 Task: Plan the quickest route from Seattle to Olympic National Park.
Action: Mouse moved to (201, 67)
Screenshot: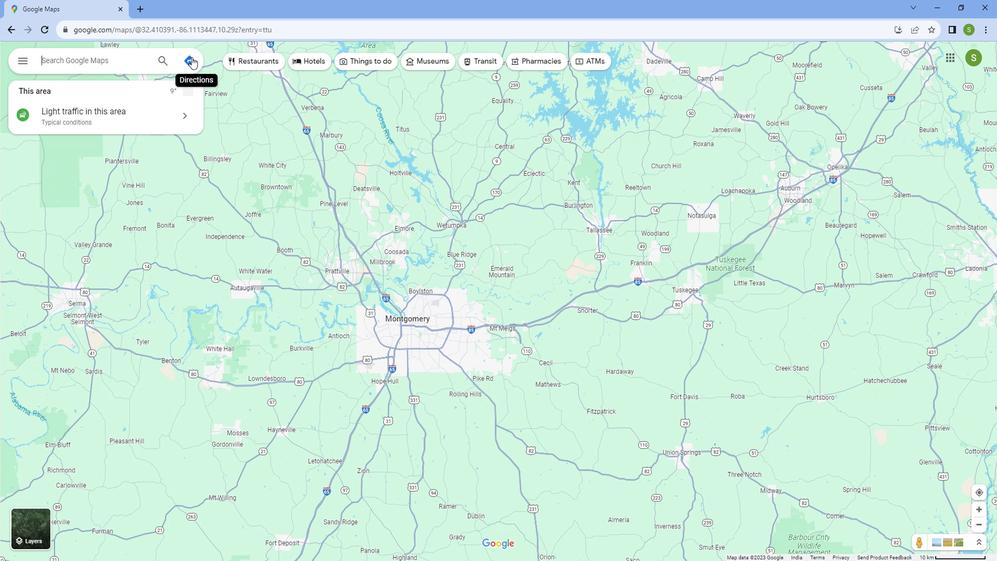 
Action: Mouse pressed left at (201, 67)
Screenshot: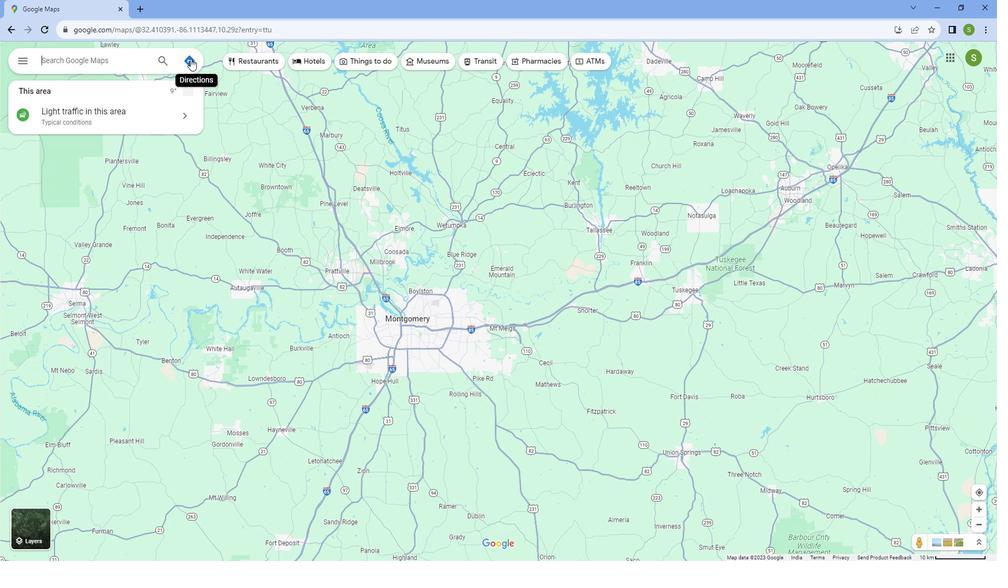 
Action: Mouse moved to (83, 98)
Screenshot: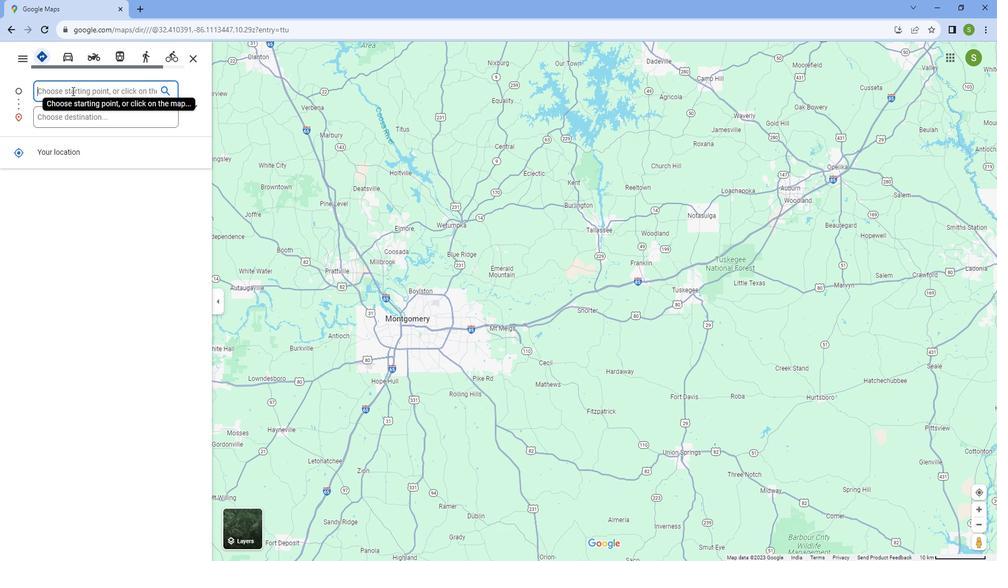 
Action: Mouse pressed left at (83, 98)
Screenshot: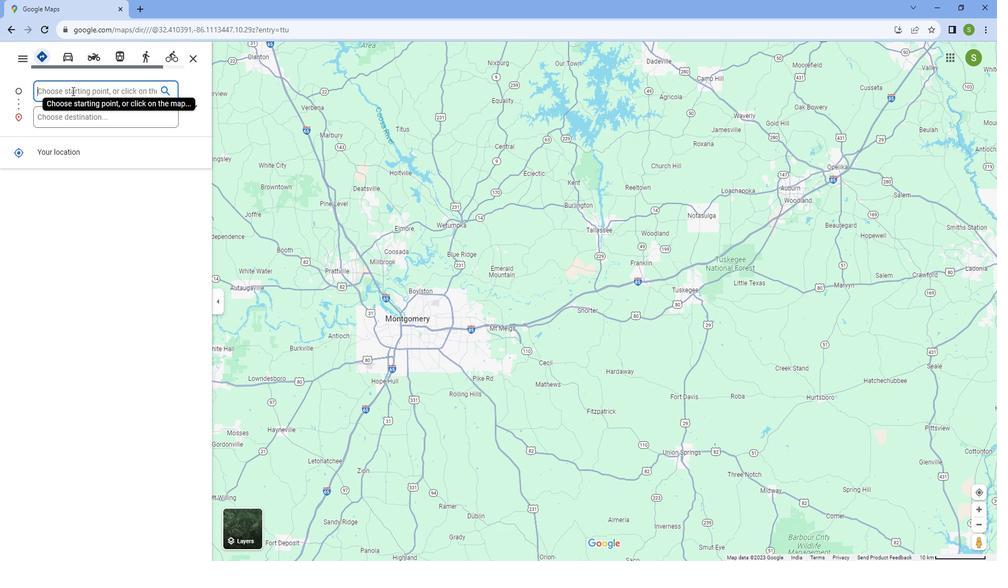
Action: Mouse moved to (83, 98)
Screenshot: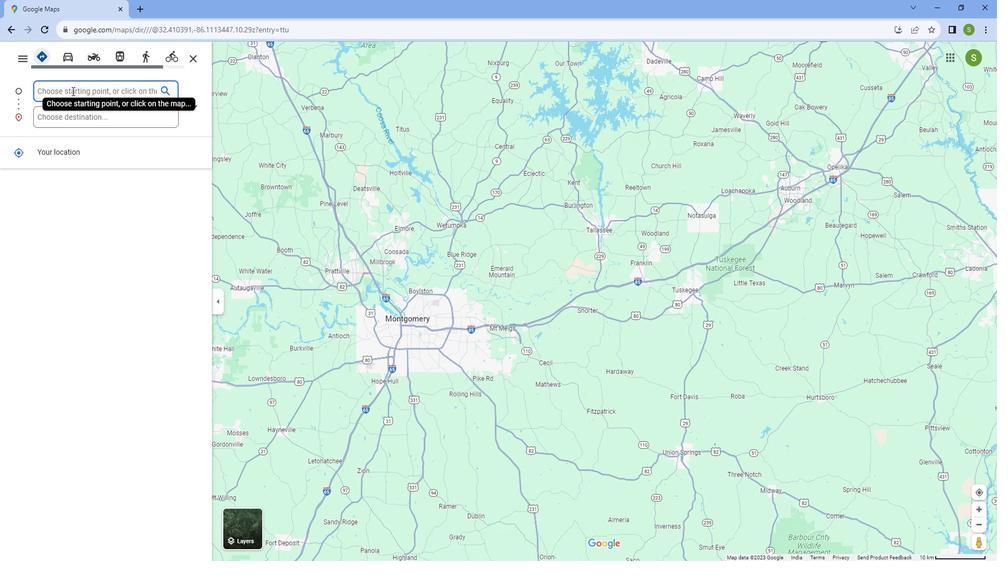 
Action: Key pressed <Key.caps_lock>S<Key.caps_lock>eattle
Screenshot: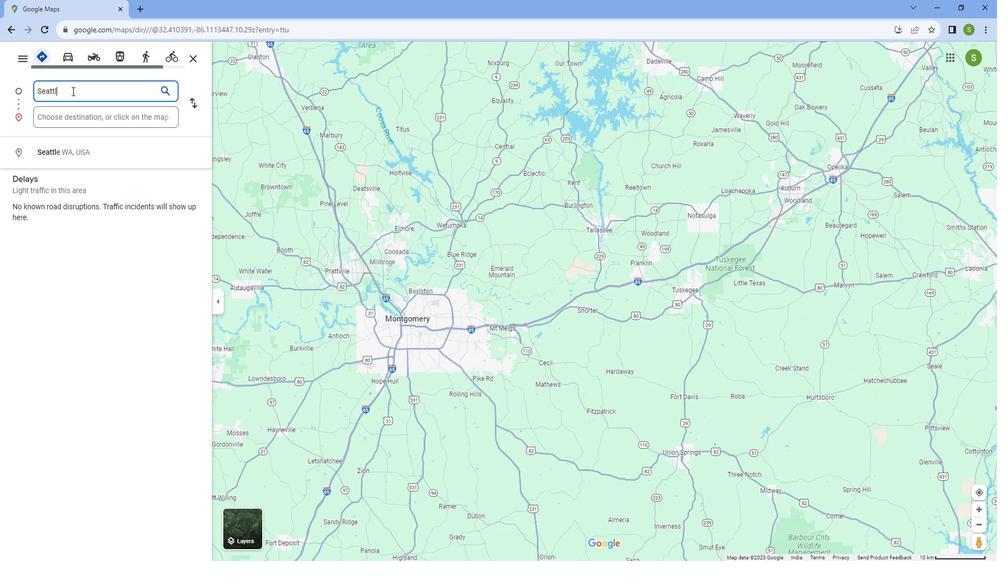 
Action: Mouse moved to (56, 159)
Screenshot: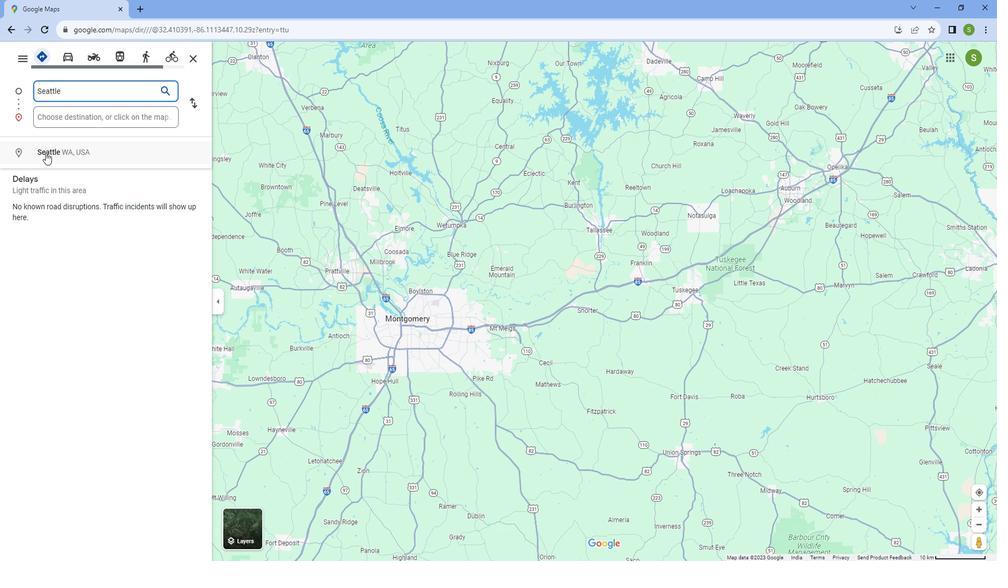 
Action: Mouse pressed left at (56, 159)
Screenshot: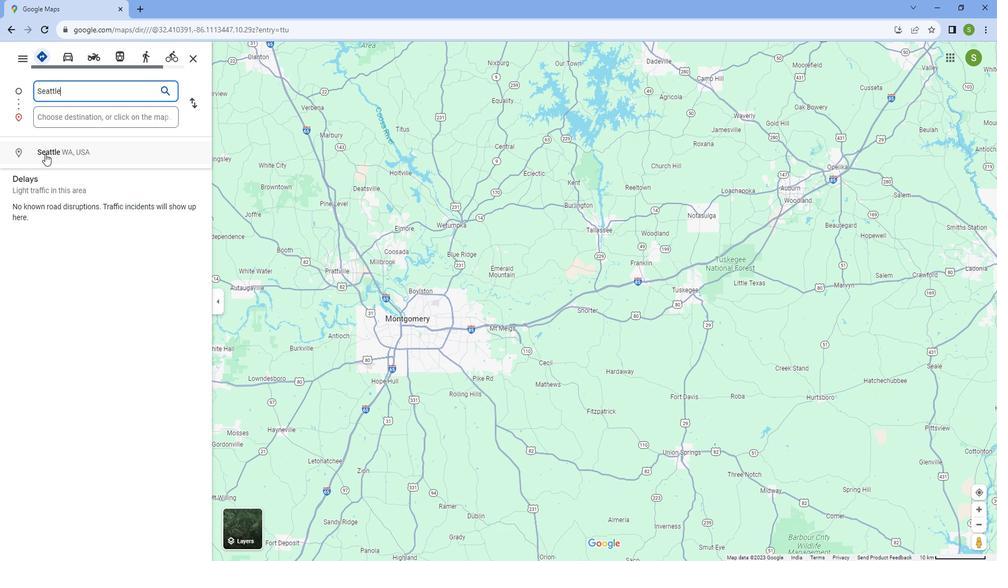
Action: Mouse moved to (91, 122)
Screenshot: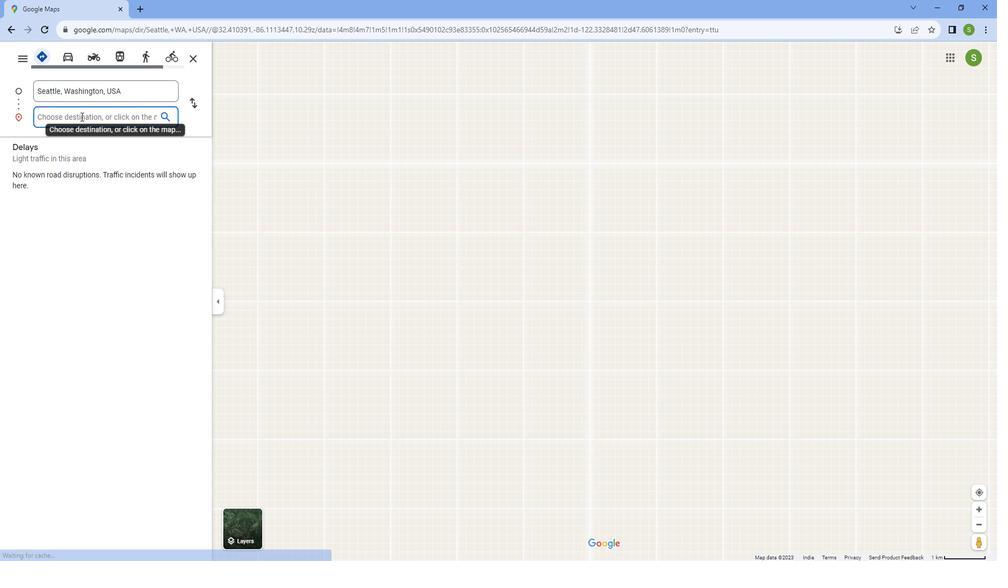 
Action: Mouse pressed left at (91, 122)
Screenshot: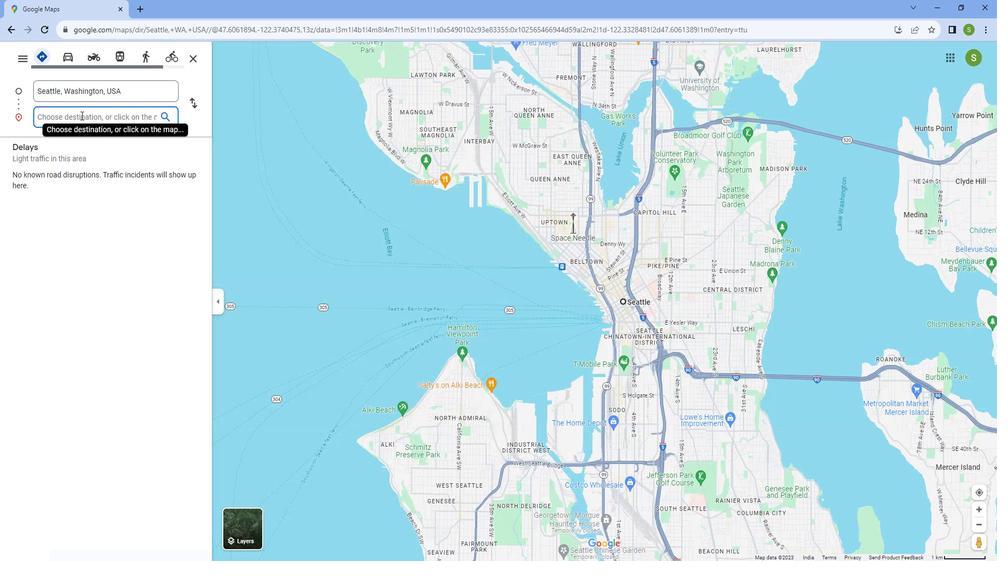 
Action: Key pressed <Key.caps_lock>OL<Key.backspace><Key.caps_lock>lympic<Key.space><Key.caps_lock>N<Key.caps_lock>ational<Key.space><Key.caps_lock>P<Key.caps_lock>ark
Screenshot: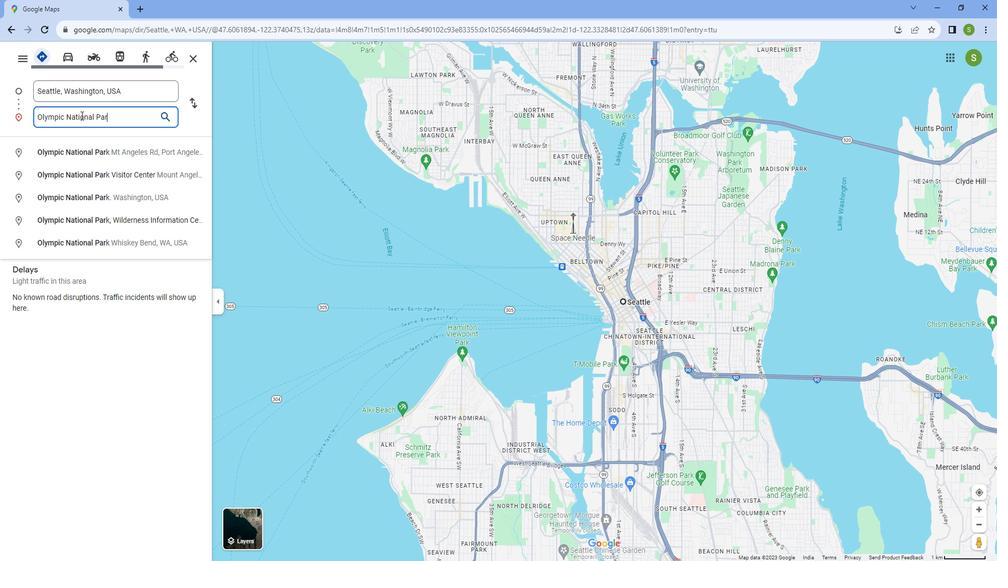 
Action: Mouse moved to (83, 151)
Screenshot: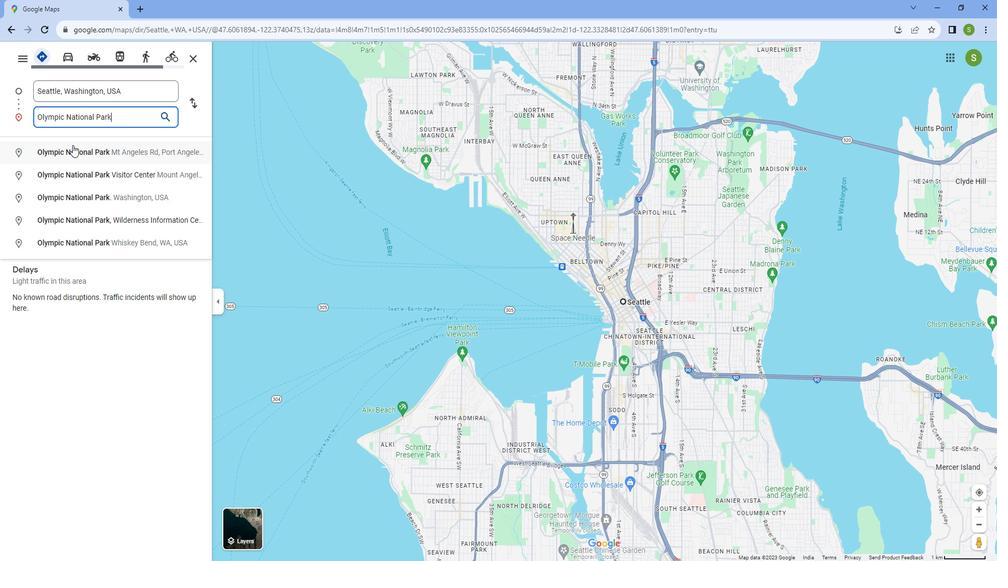 
Action: Mouse pressed left at (83, 151)
Screenshot: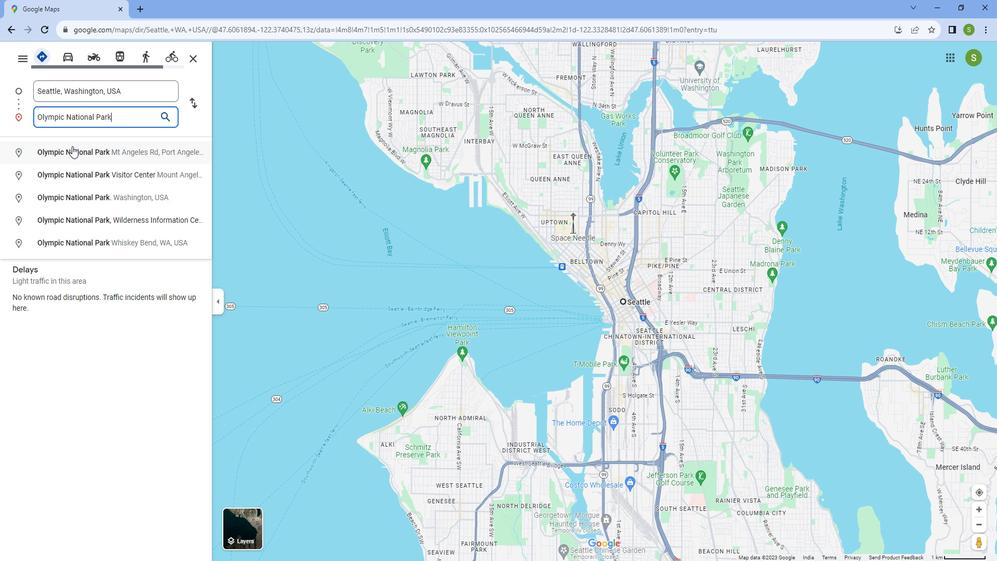 
Action: Mouse moved to (65, 279)
Screenshot: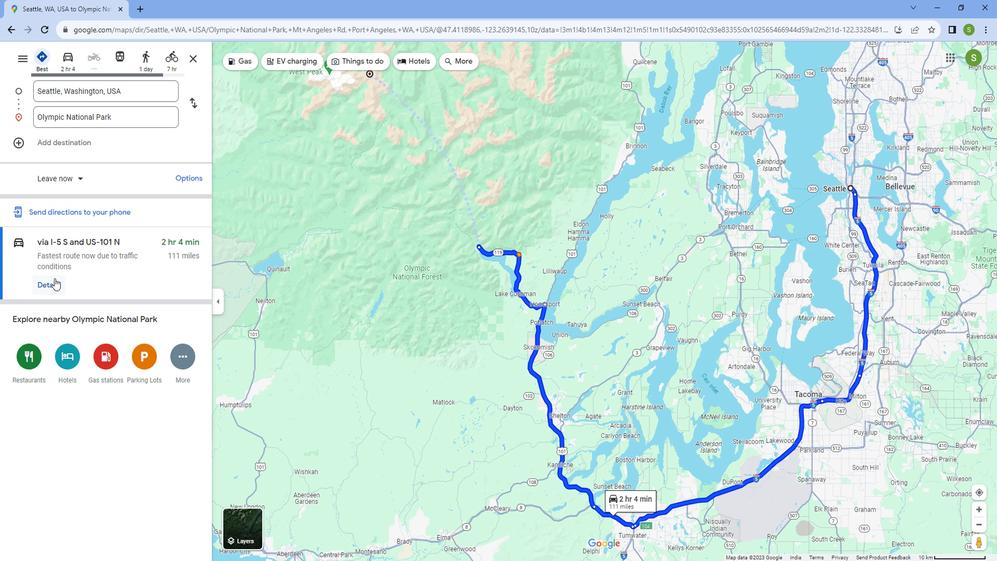 
Action: Mouse pressed left at (65, 279)
Screenshot: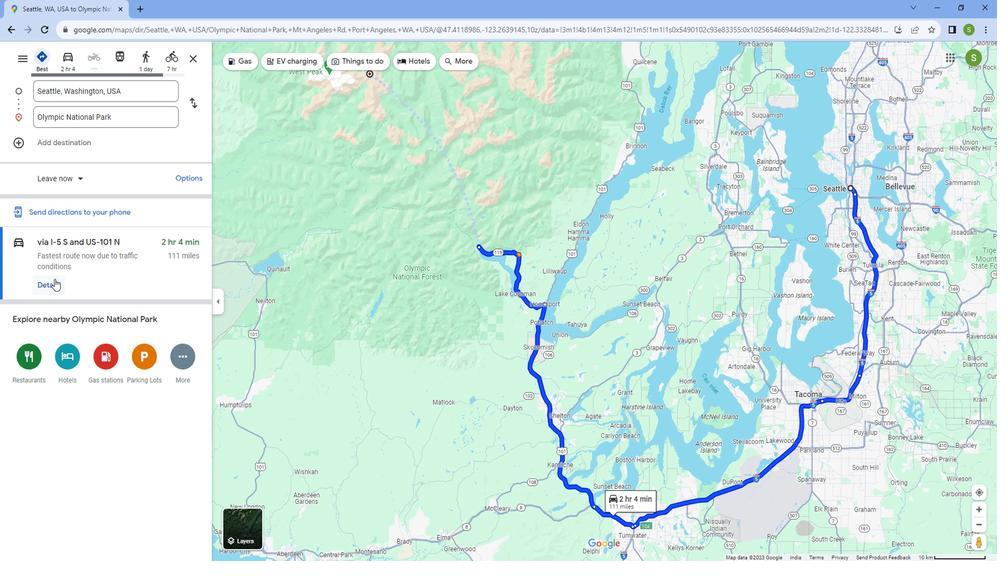 
Action: Mouse moved to (535, 295)
Screenshot: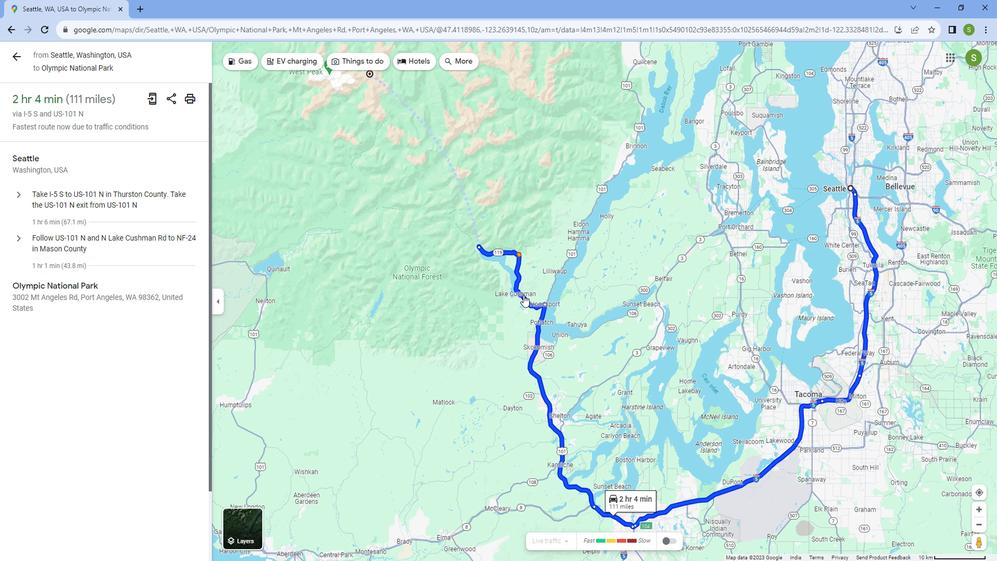 
Action: Mouse pressed left at (535, 295)
Screenshot: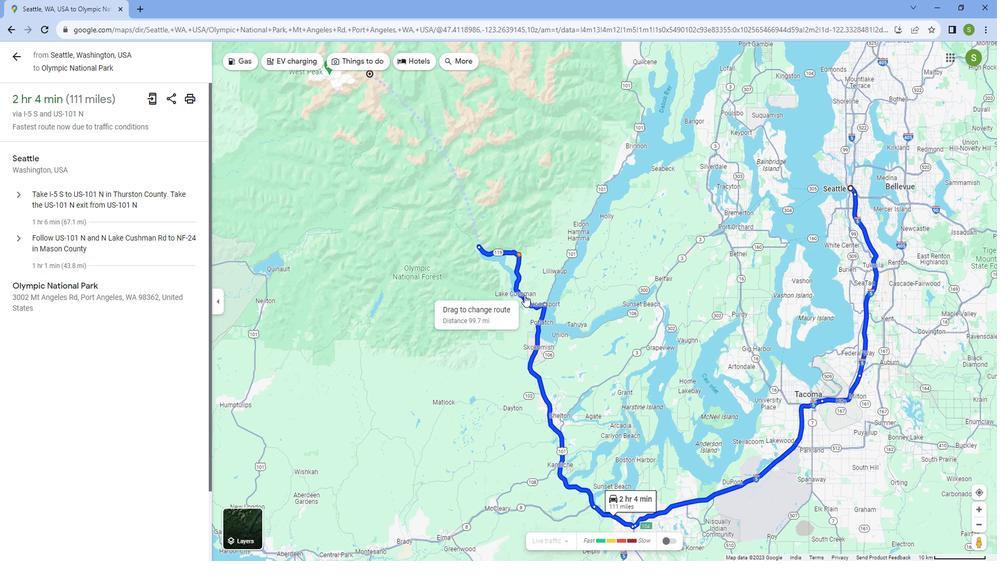 
Action: Mouse moved to (627, 304)
Screenshot: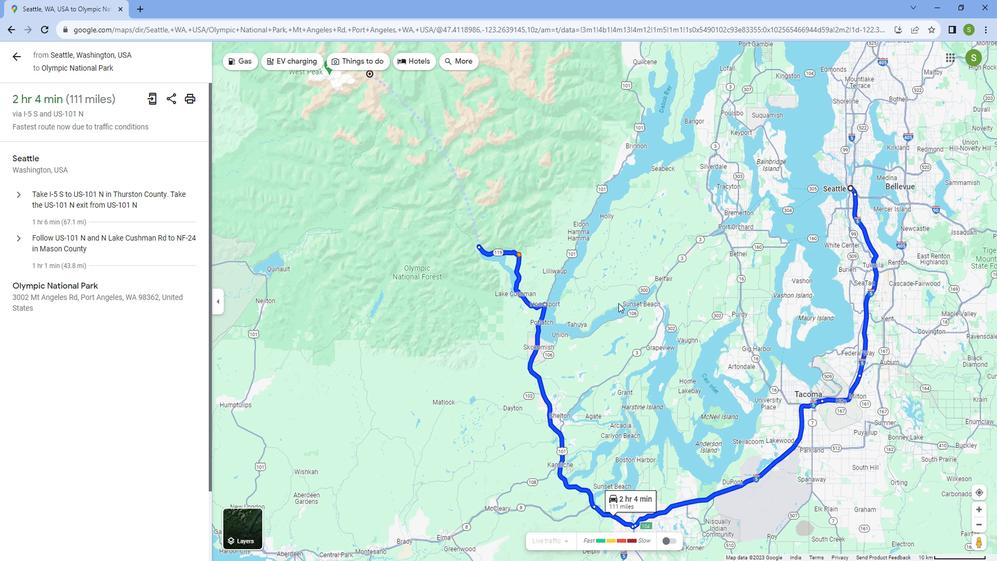 
Action: Mouse pressed left at (627, 304)
Screenshot: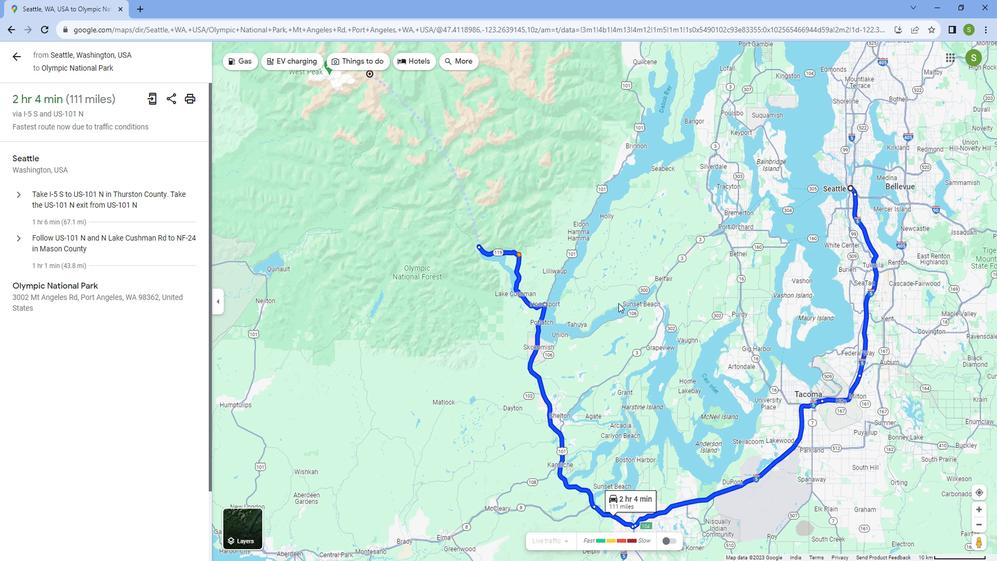 
Action: Mouse moved to (526, 283)
Screenshot: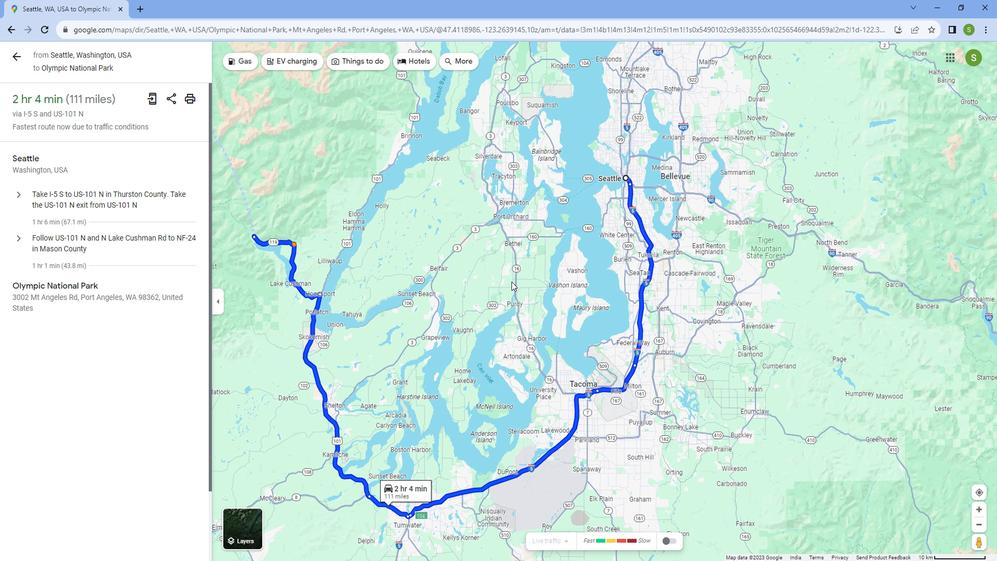 
Action: Mouse pressed left at (526, 283)
Screenshot: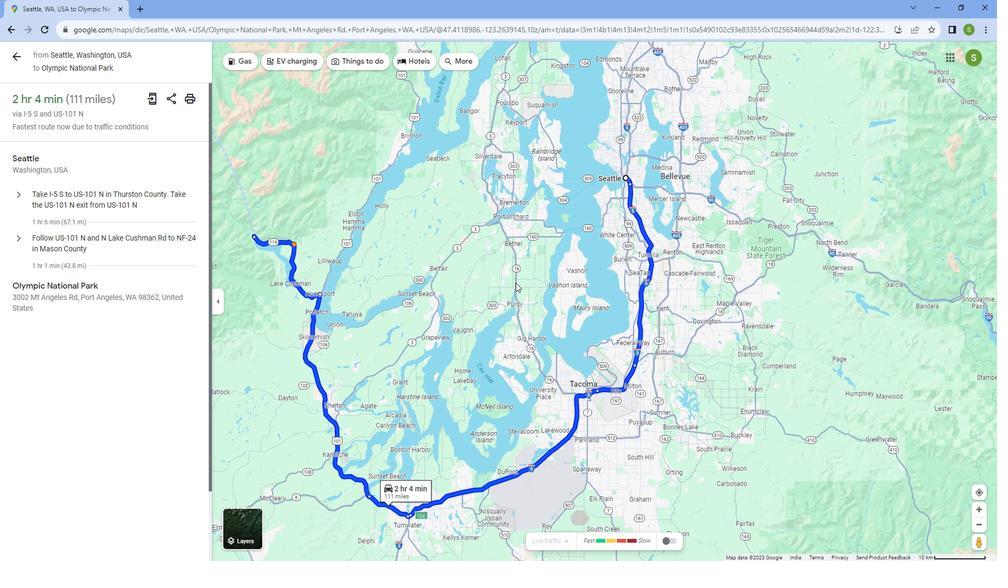 
Action: Mouse moved to (509, 188)
Screenshot: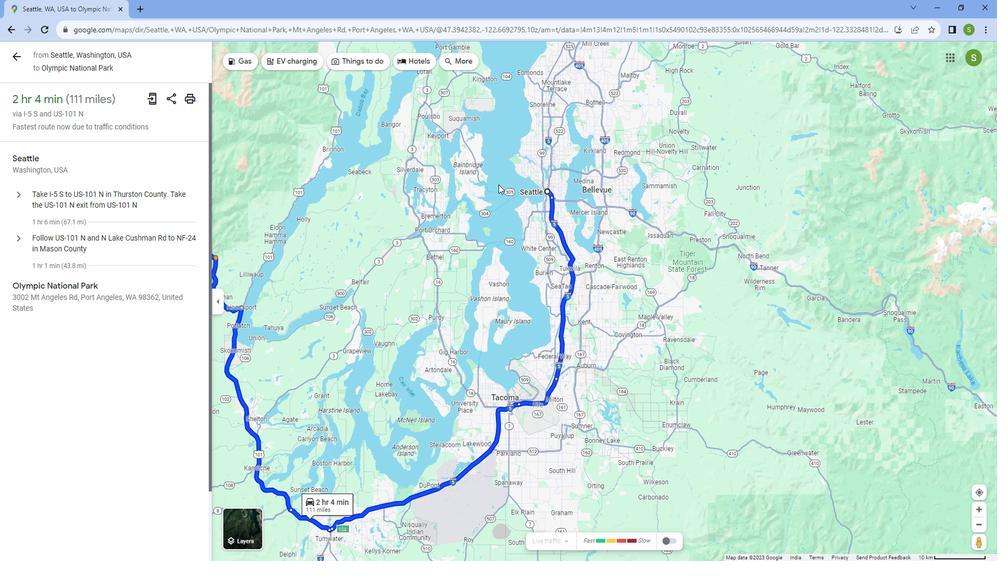 
Action: Mouse scrolled (509, 188) with delta (0, 0)
Screenshot: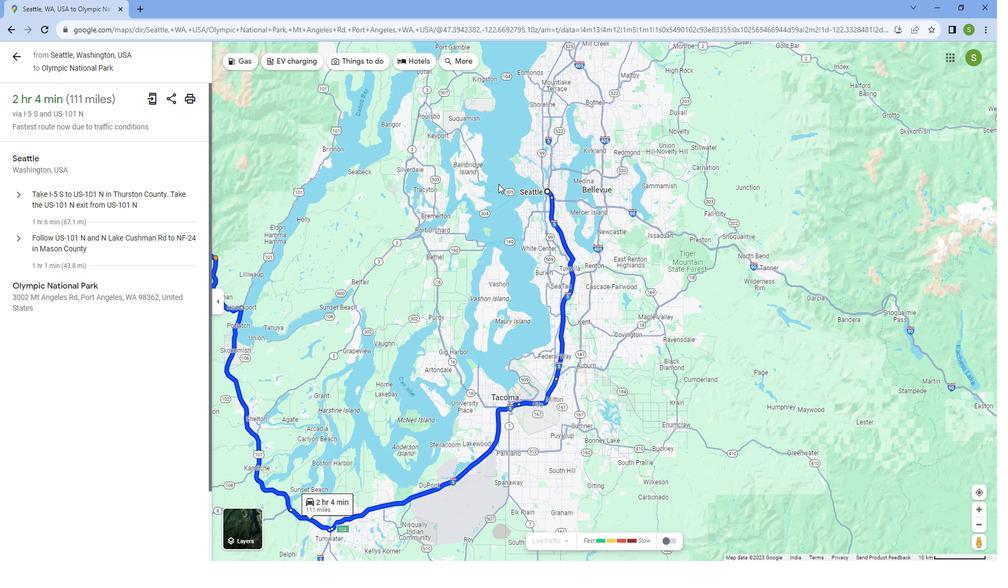 
Action: Mouse scrolled (509, 188) with delta (0, 0)
Screenshot: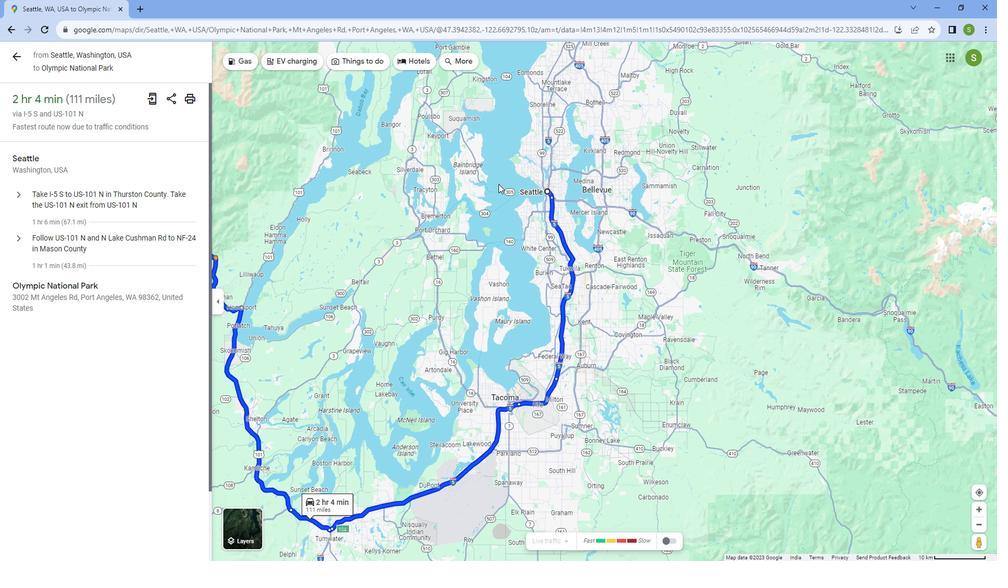 
Action: Mouse scrolled (509, 188) with delta (0, 0)
Screenshot: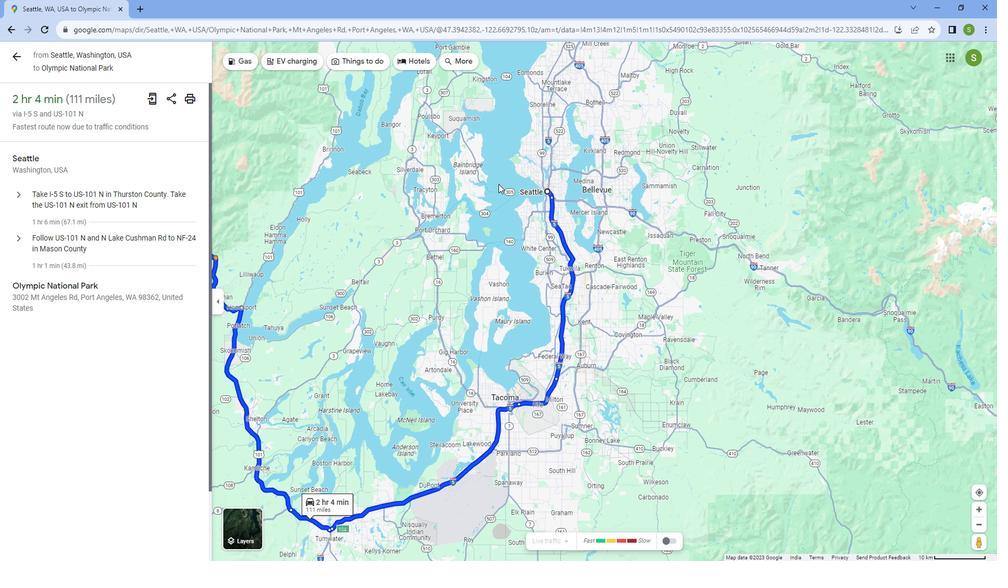 
Action: Mouse scrolled (509, 188) with delta (0, 0)
Screenshot: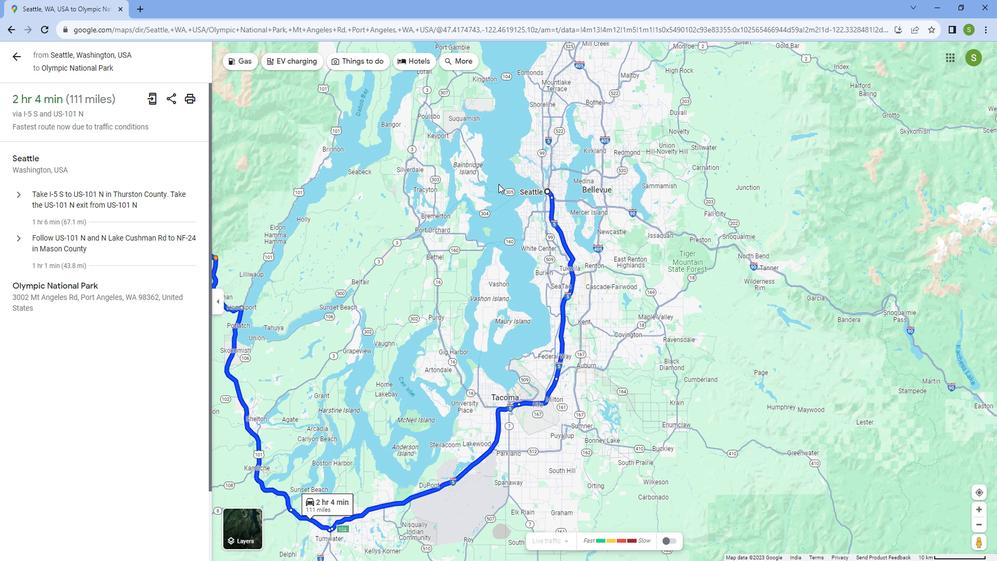 
Action: Mouse scrolled (509, 188) with delta (0, 0)
Screenshot: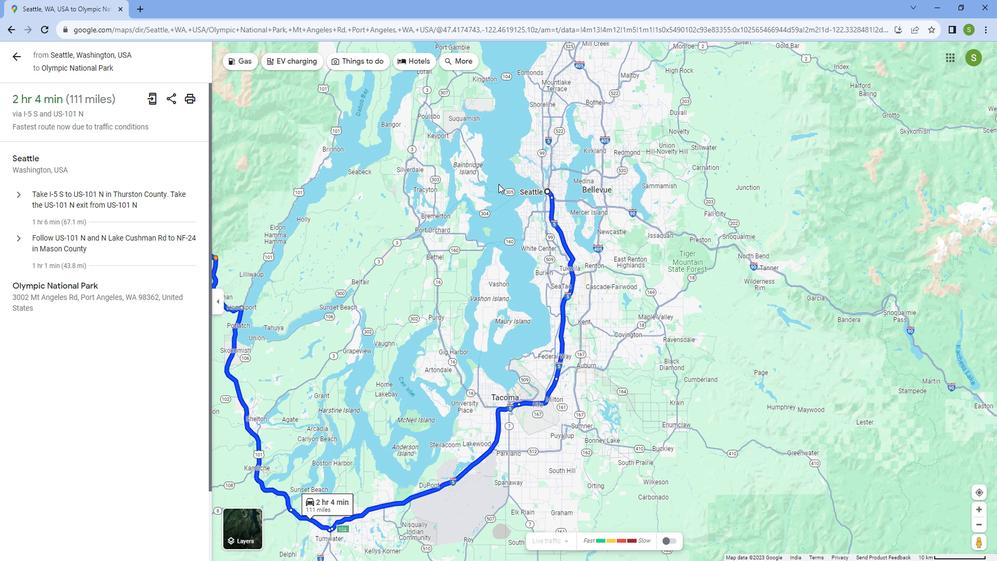 
Action: Mouse scrolled (509, 188) with delta (0, 0)
Screenshot: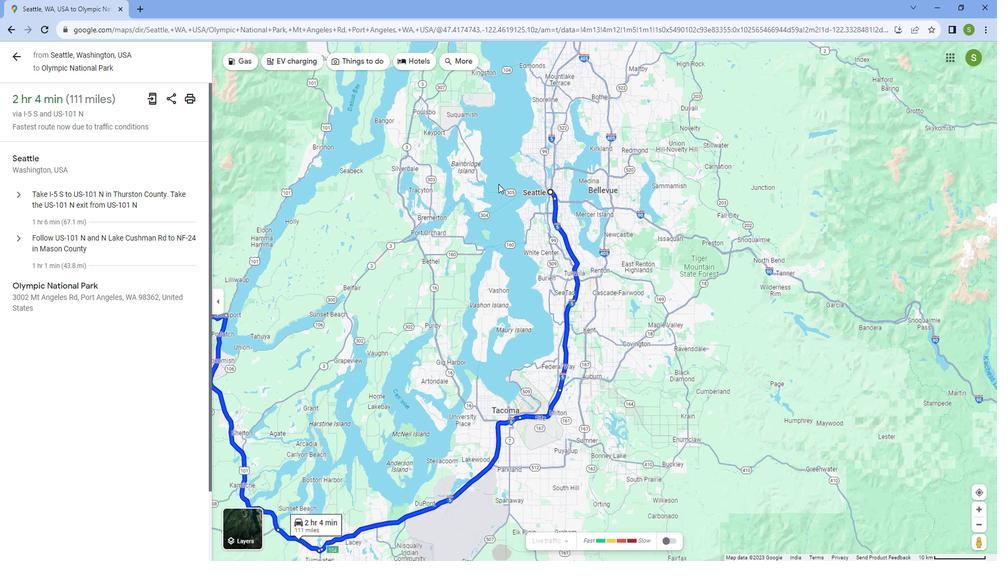 
Action: Mouse scrolled (509, 187) with delta (0, 0)
Screenshot: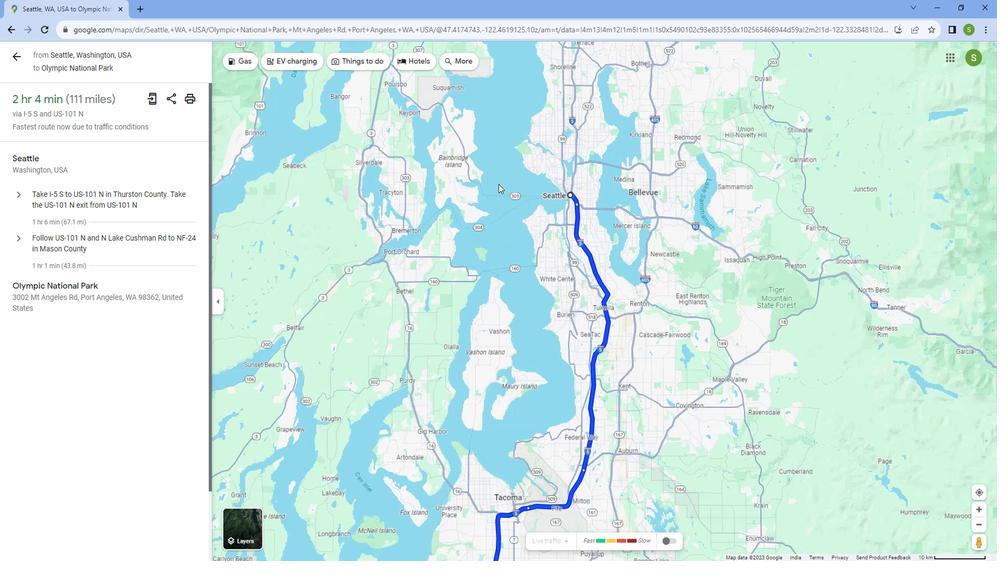
Action: Mouse scrolled (509, 188) with delta (0, 0)
Screenshot: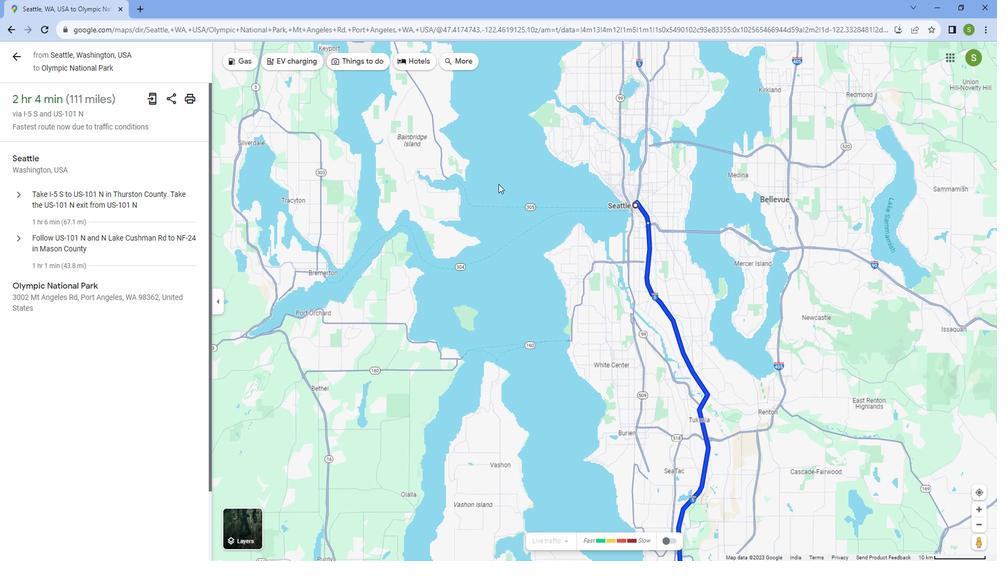 
Action: Mouse scrolled (509, 188) with delta (0, 0)
Screenshot: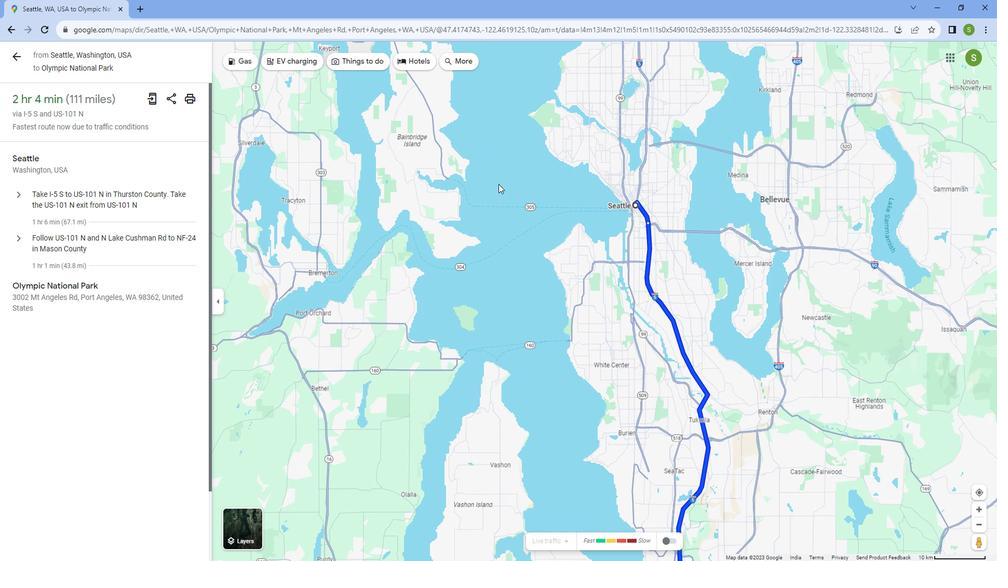 
Action: Mouse scrolled (509, 188) with delta (0, 0)
Screenshot: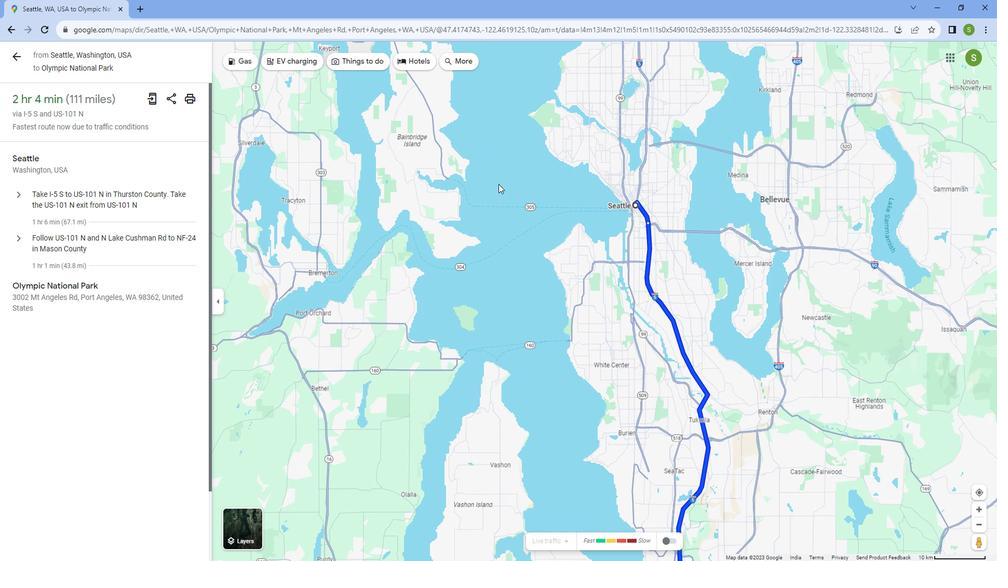
Action: Mouse scrolled (509, 188) with delta (0, 0)
Screenshot: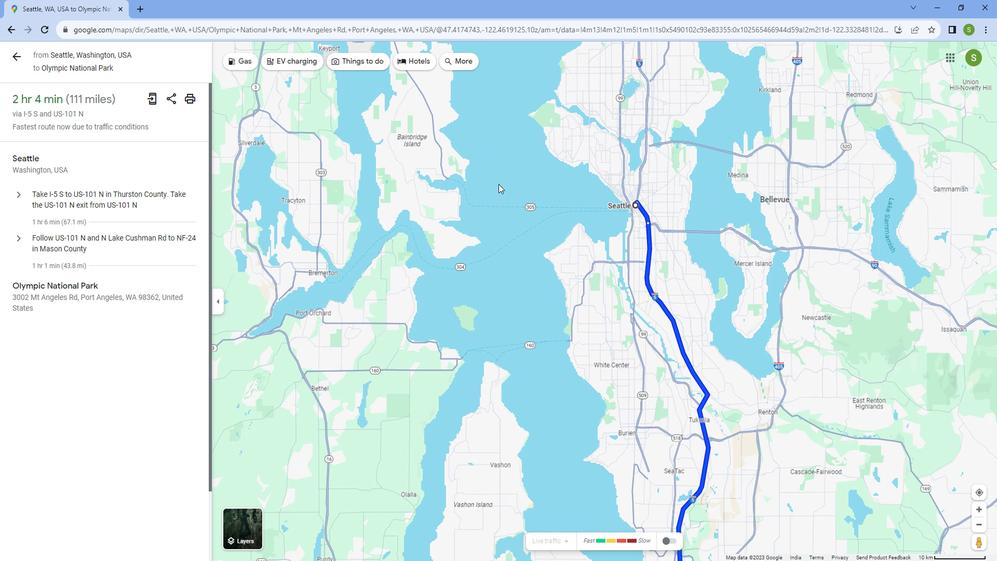 
Action: Mouse scrolled (509, 188) with delta (0, 0)
Screenshot: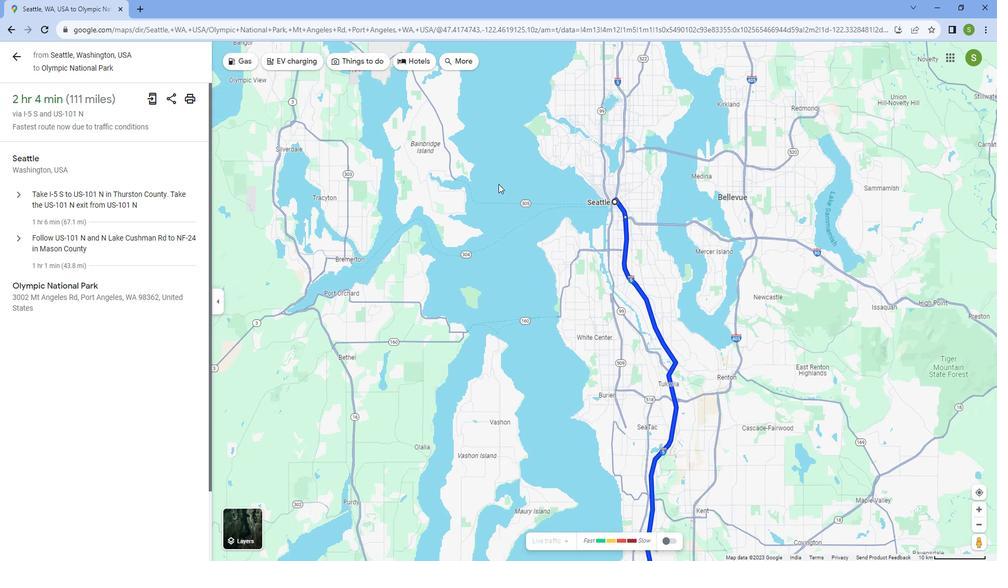 
Action: Mouse scrolled (509, 187) with delta (0, 0)
Screenshot: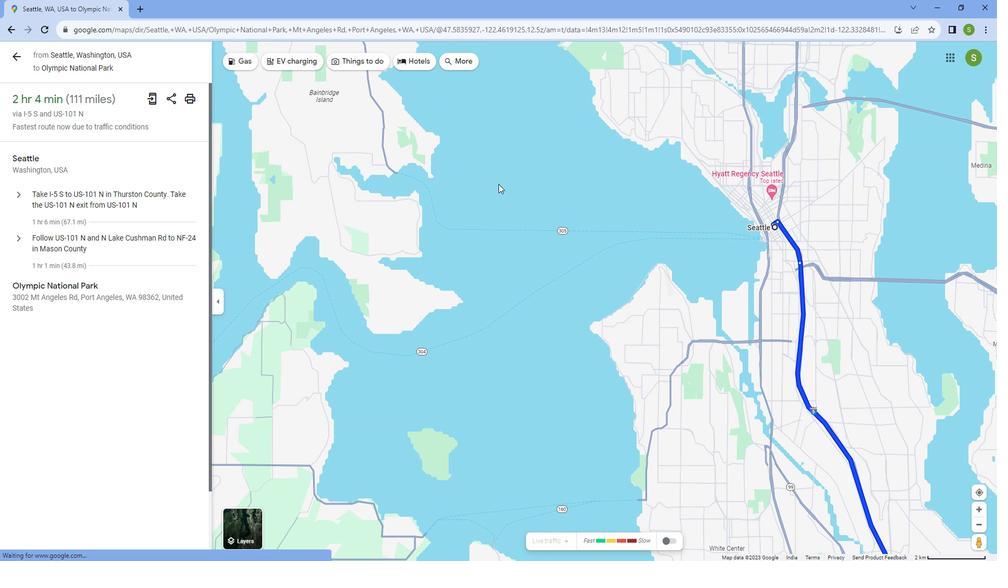 
Action: Mouse scrolled (509, 187) with delta (0, 0)
Screenshot: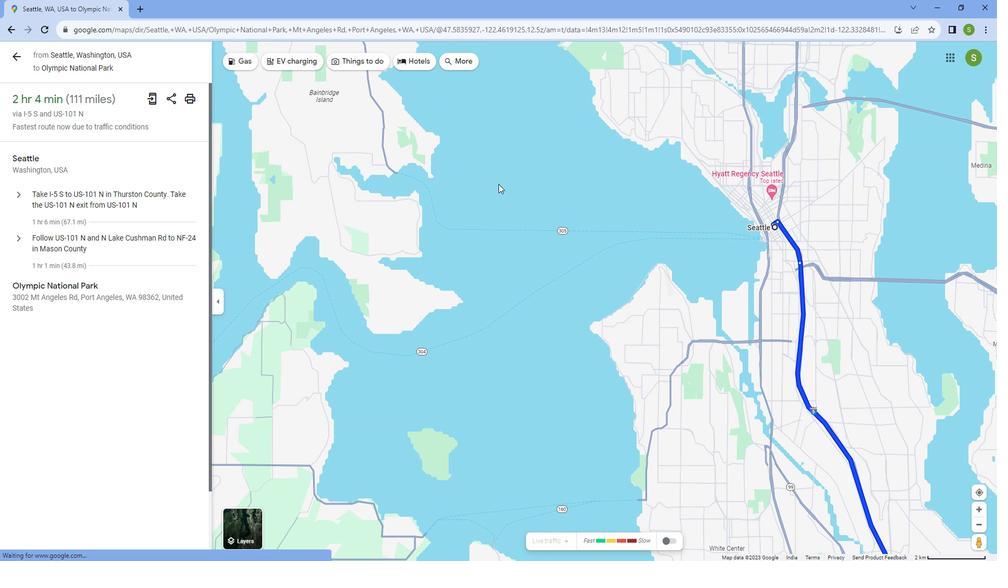 
Action: Mouse scrolled (509, 187) with delta (0, 0)
Screenshot: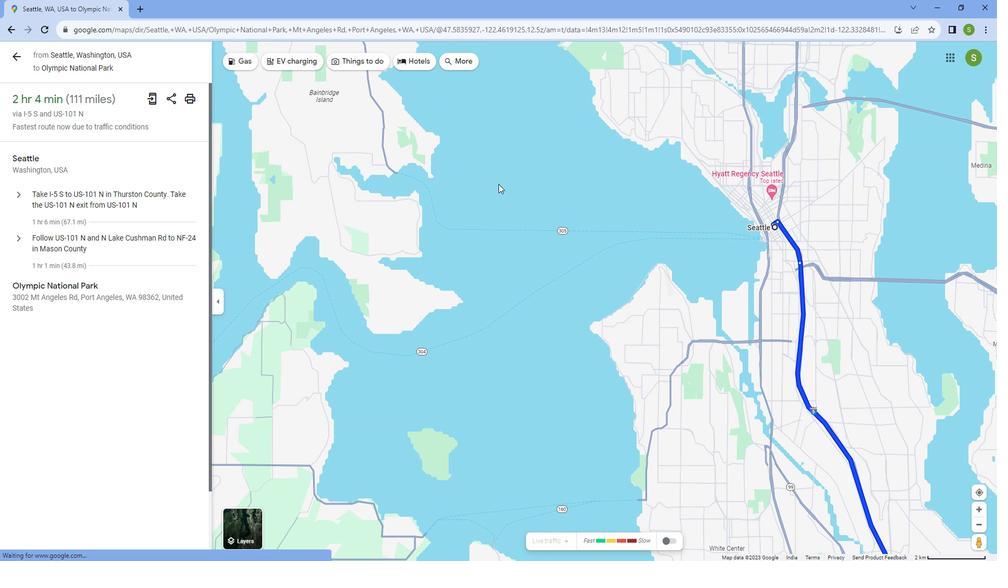 
Action: Mouse scrolled (509, 187) with delta (0, 0)
Screenshot: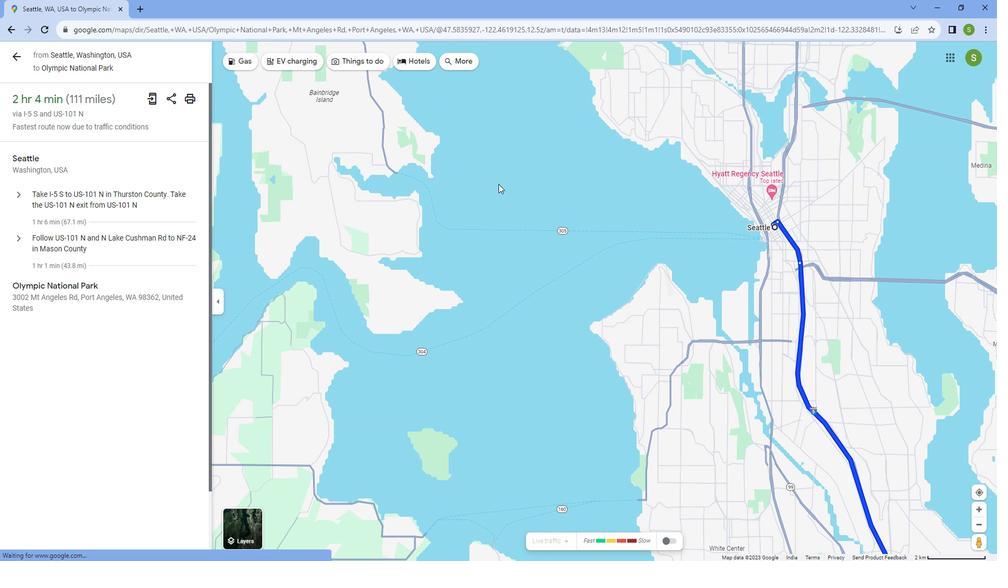 
Action: Mouse scrolled (509, 187) with delta (0, 0)
Screenshot: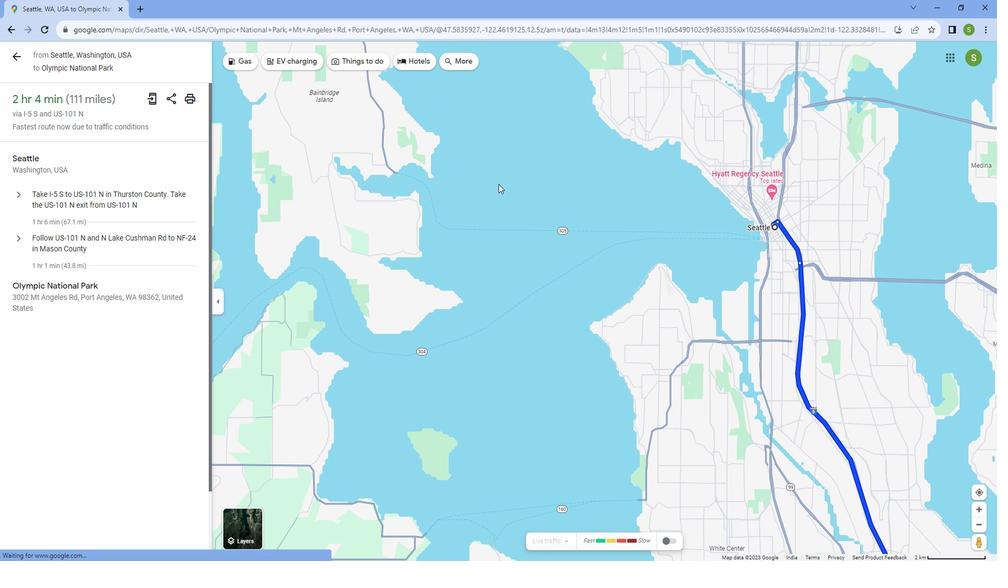 
Action: Mouse scrolled (509, 187) with delta (0, 0)
Screenshot: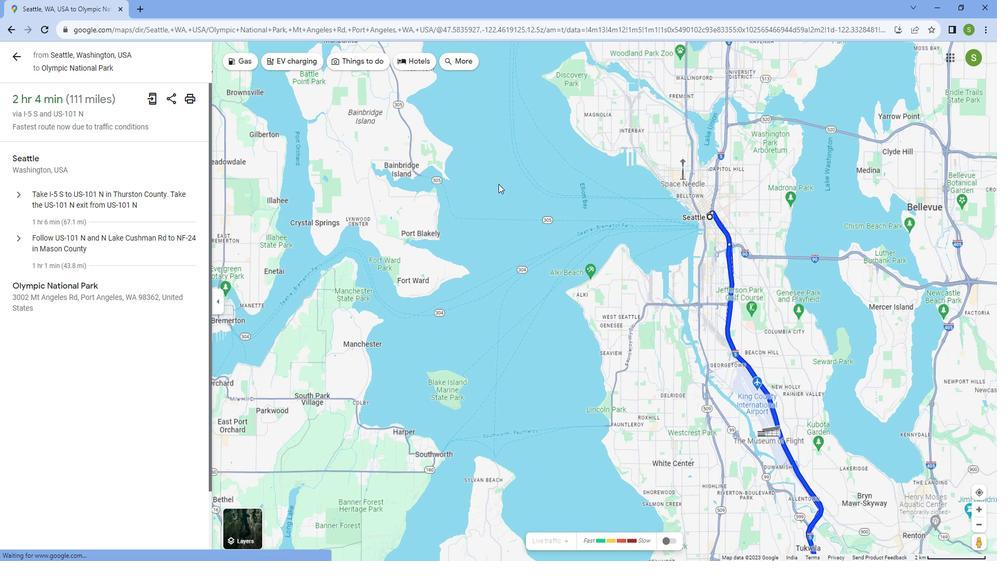 
Action: Mouse scrolled (509, 187) with delta (0, 0)
Screenshot: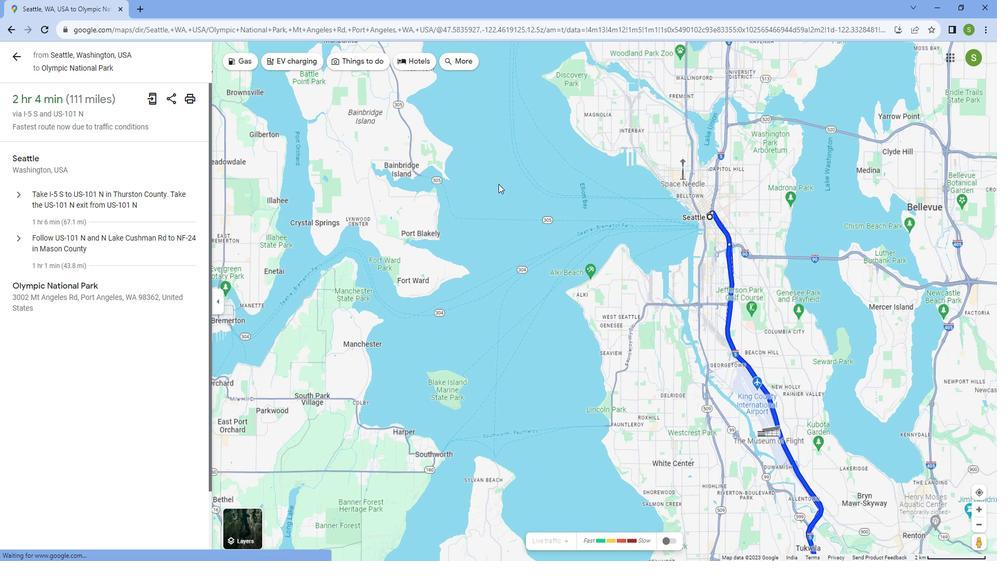 
Action: Mouse scrolled (509, 187) with delta (0, 0)
Screenshot: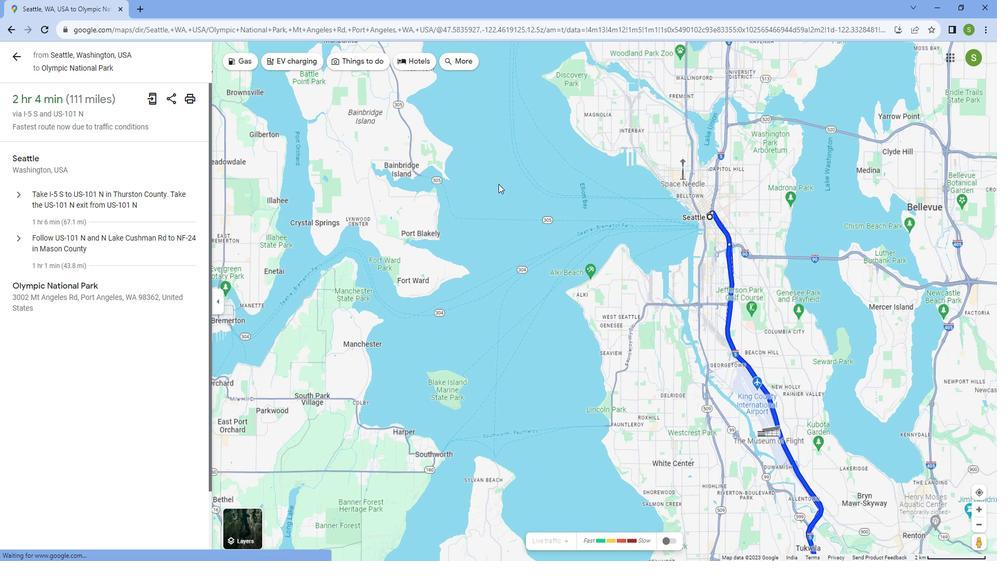 
Action: Mouse scrolled (509, 187) with delta (0, 0)
Screenshot: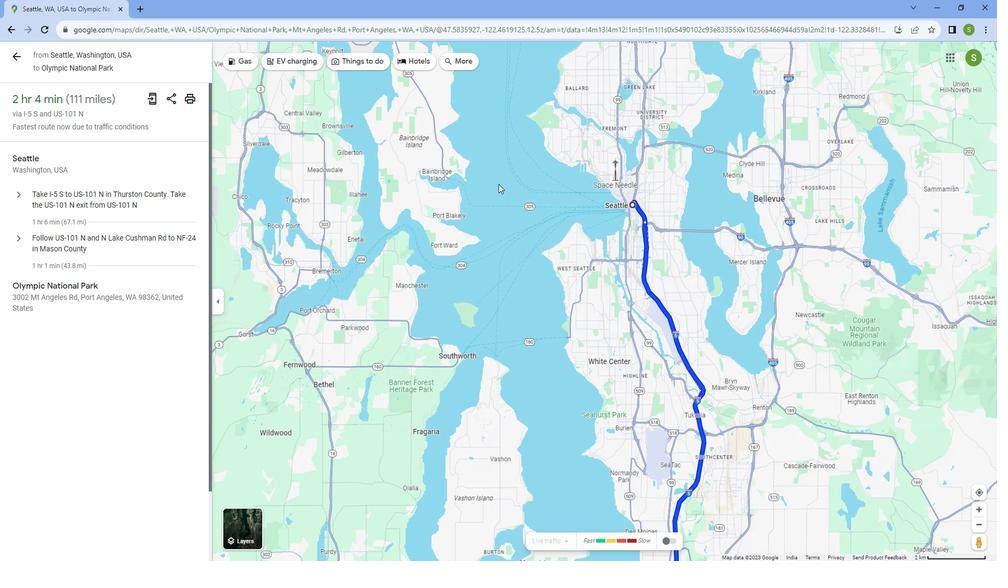 
Action: Mouse scrolled (509, 187) with delta (0, 0)
Screenshot: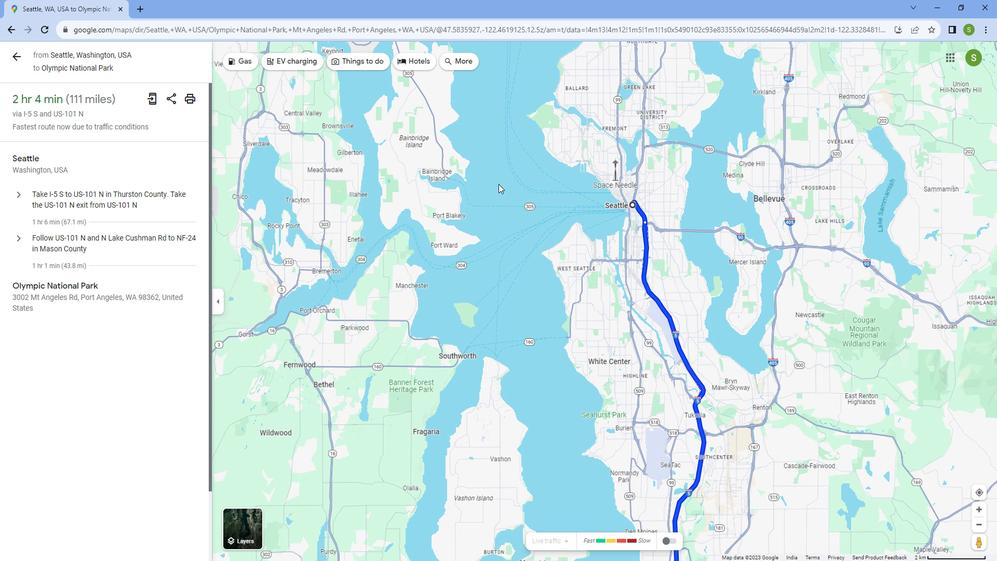 
Action: Mouse moved to (406, 229)
Screenshot: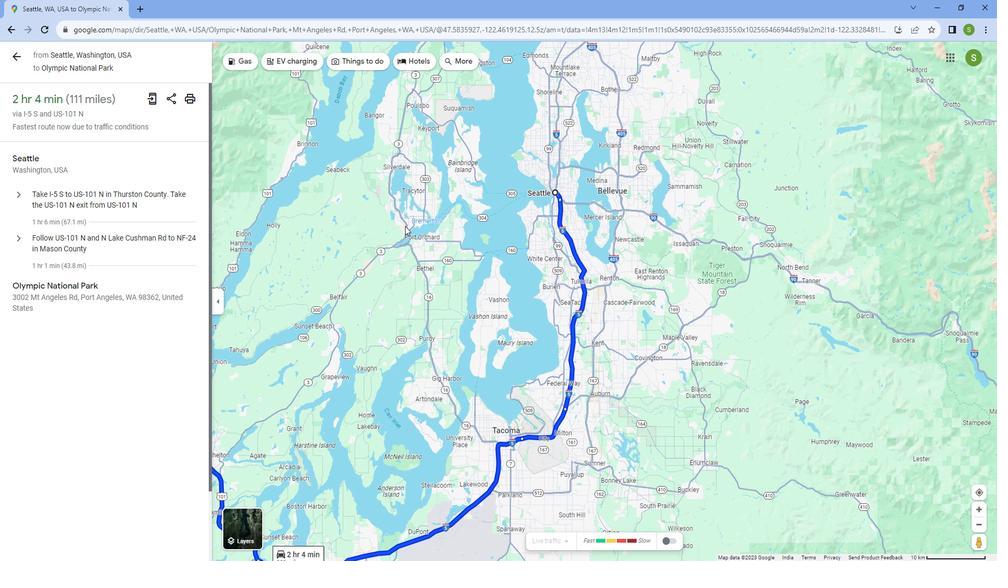
Action: Mouse scrolled (406, 229) with delta (0, 0)
Screenshot: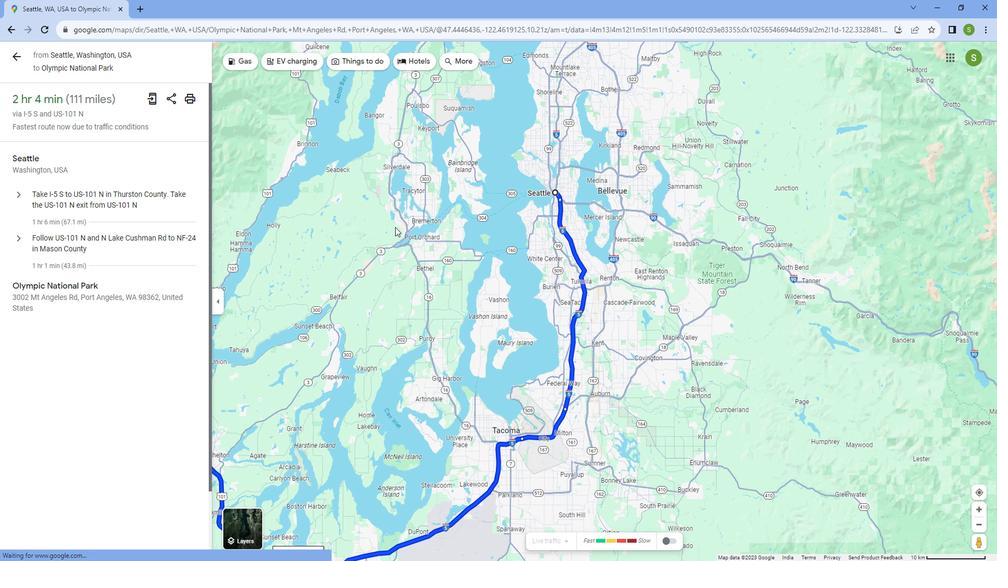 
Action: Mouse scrolled (406, 229) with delta (0, 0)
Screenshot: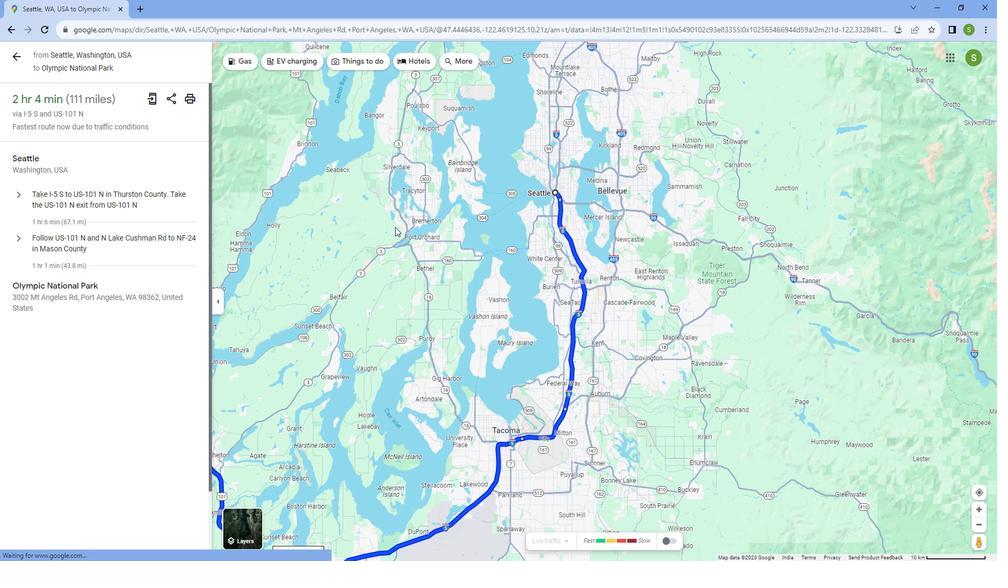 
Action: Mouse moved to (405, 230)
Screenshot: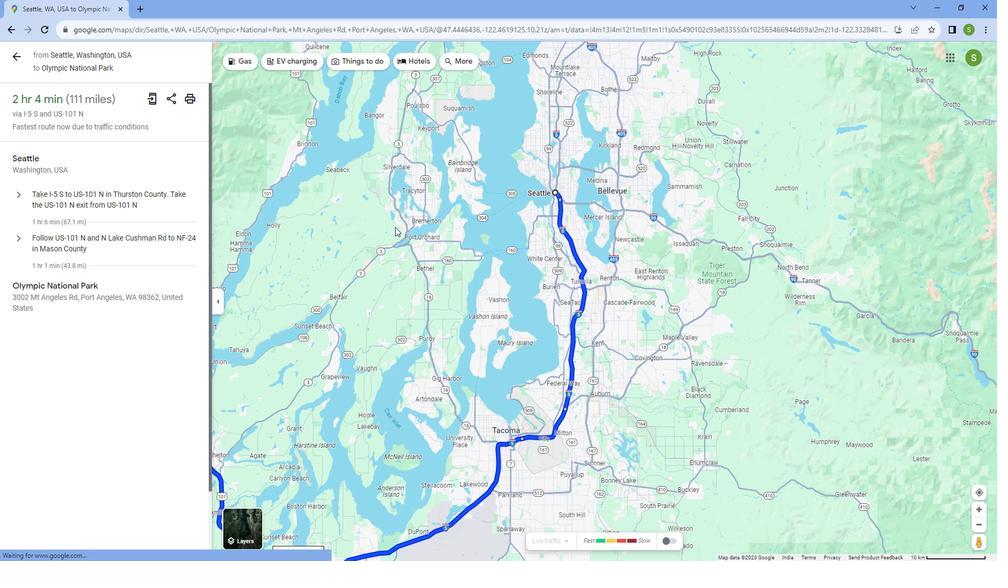 
Action: Mouse scrolled (405, 230) with delta (0, 0)
Screenshot: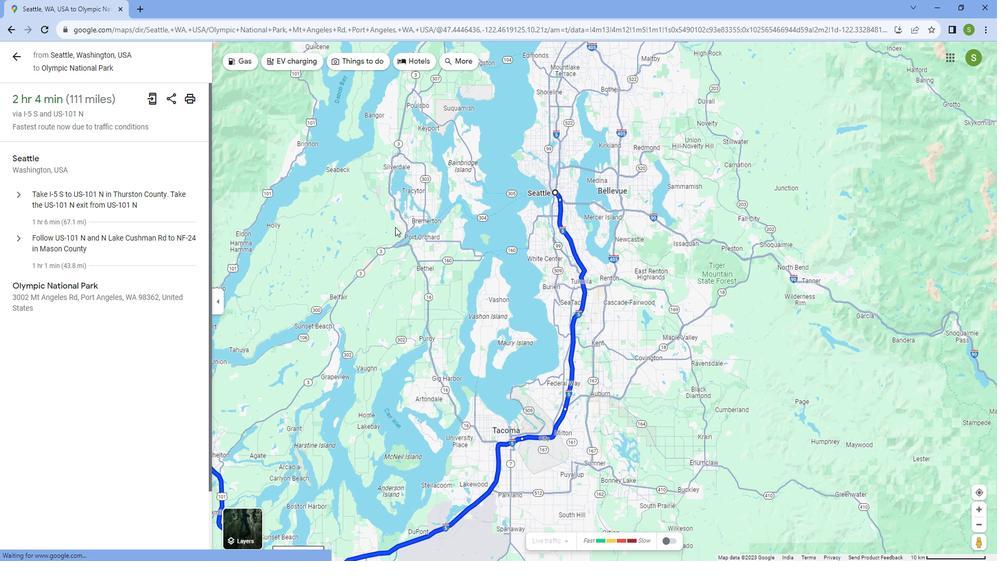 
Action: Mouse moved to (404, 230)
Screenshot: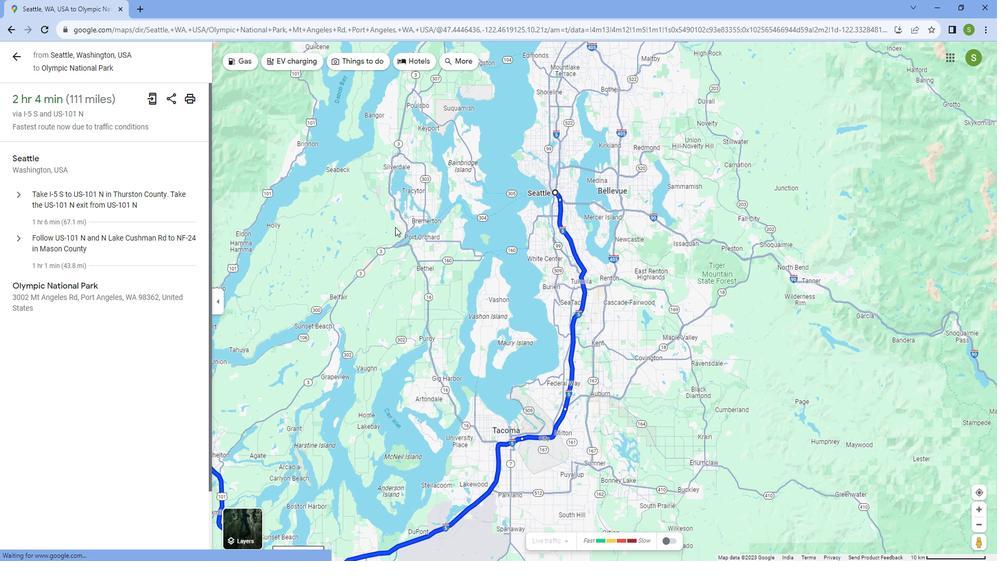 
Action: Mouse scrolled (404, 230) with delta (0, 0)
Screenshot: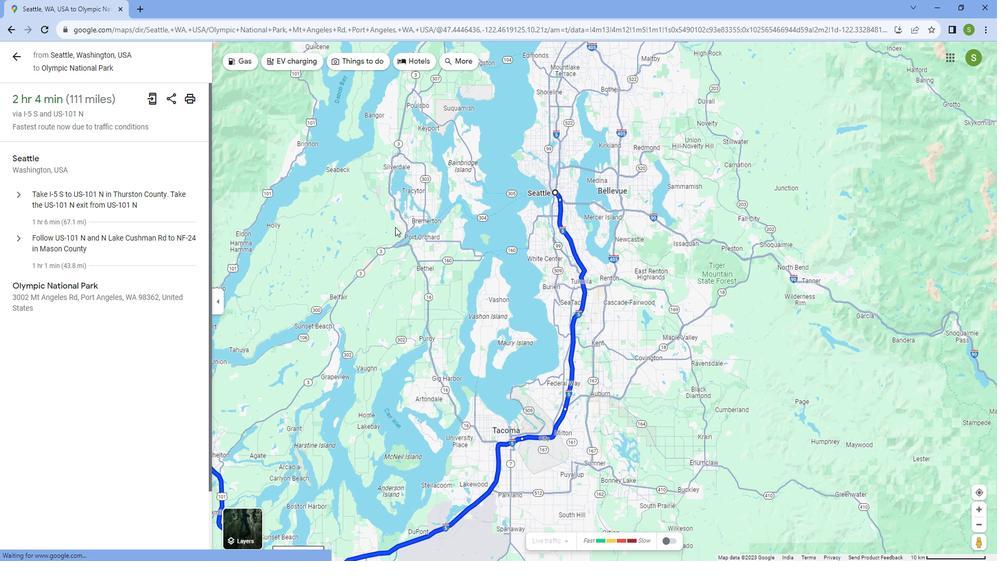 
Action: Mouse moved to (404, 230)
Screenshot: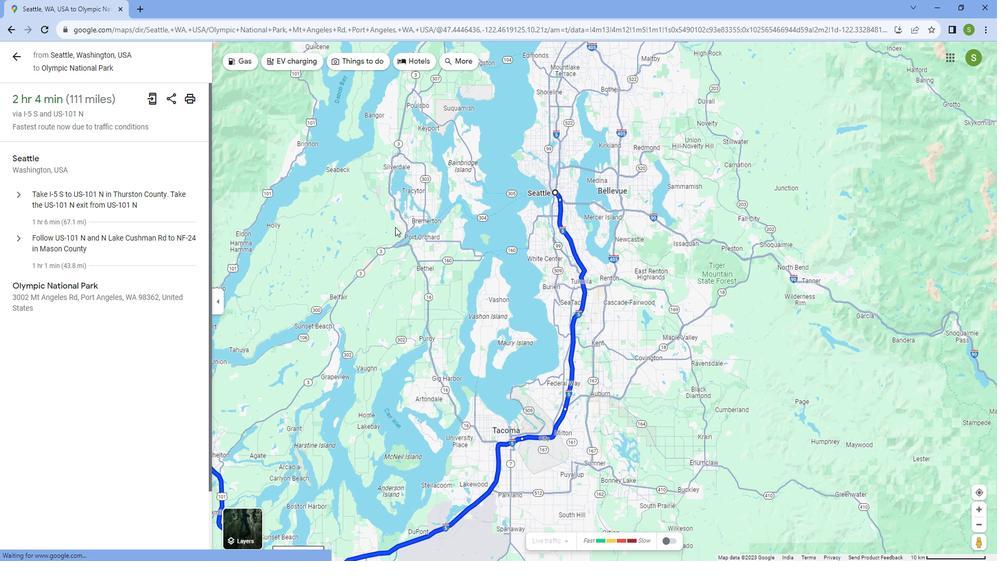 
Action: Mouse scrolled (404, 230) with delta (0, 0)
Screenshot: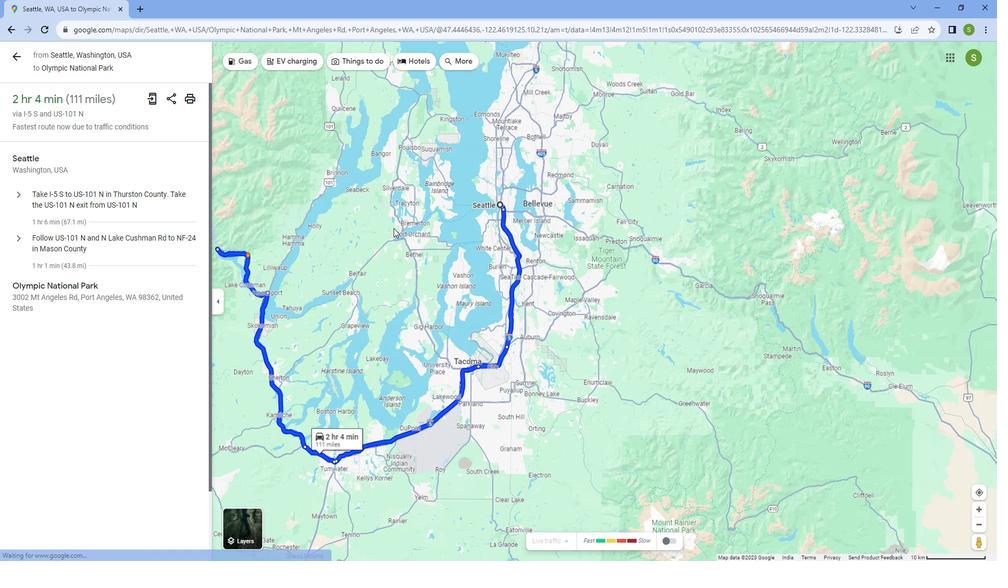 
Action: Mouse scrolled (404, 230) with delta (0, 0)
Screenshot: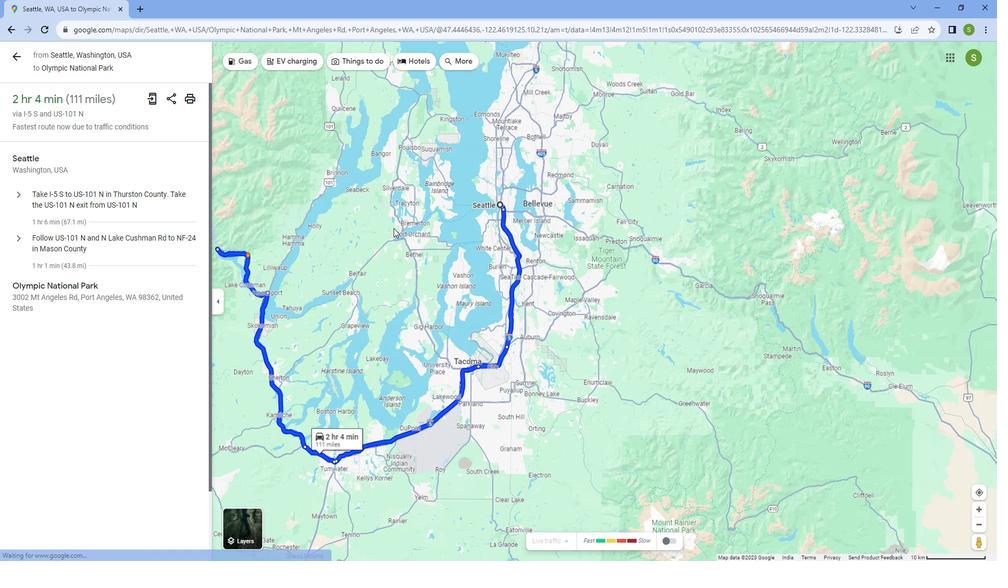 
Action: Mouse scrolled (404, 230) with delta (0, 0)
Screenshot: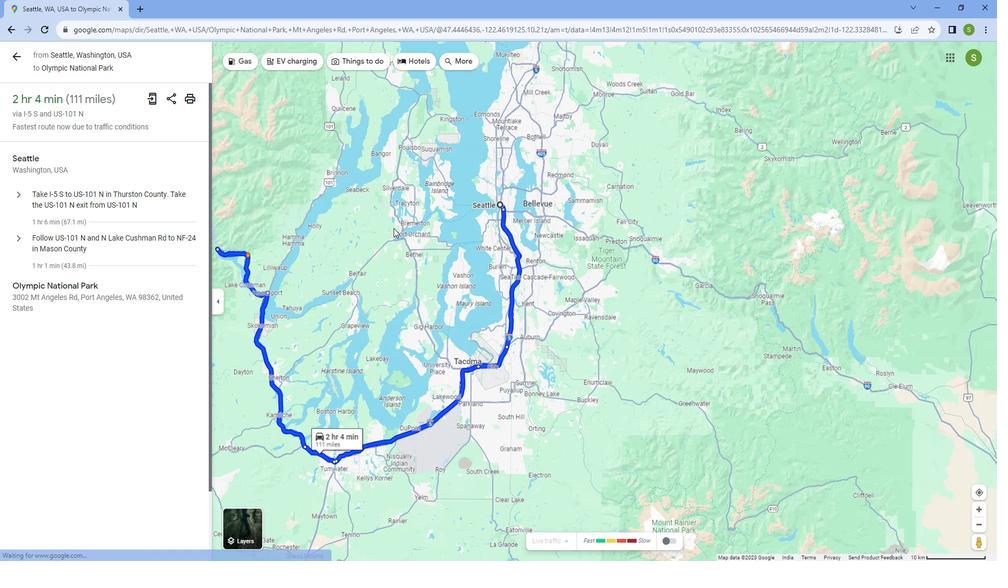 
Action: Mouse scrolled (404, 230) with delta (0, 0)
Screenshot: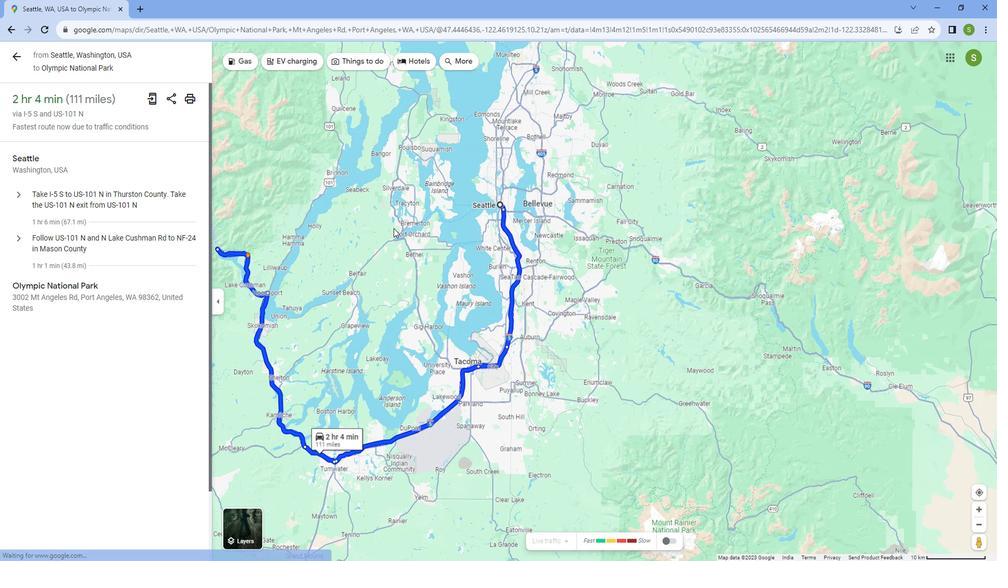 
Action: Mouse moved to (310, 232)
Screenshot: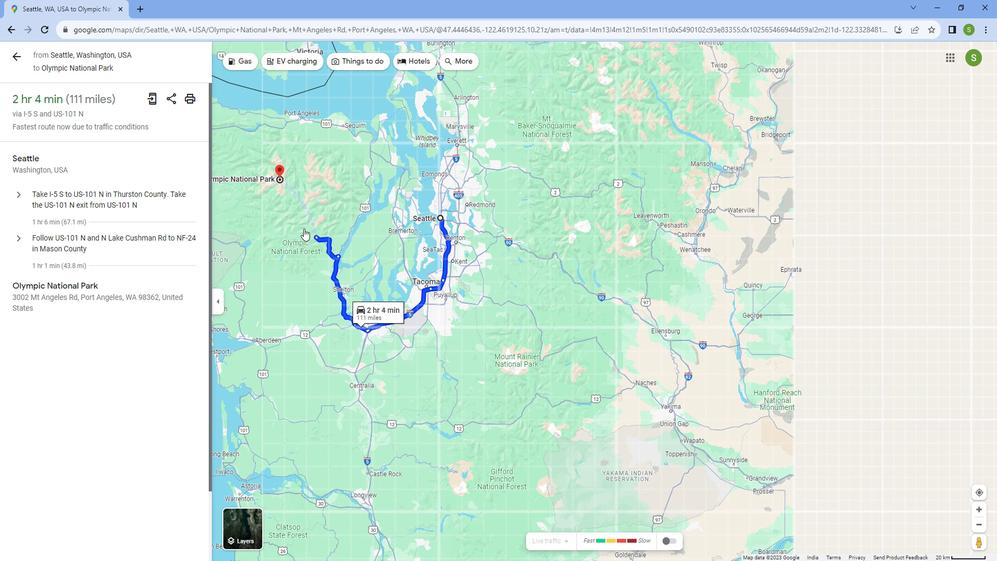 
Action: Mouse scrolled (310, 232) with delta (0, 0)
Screenshot: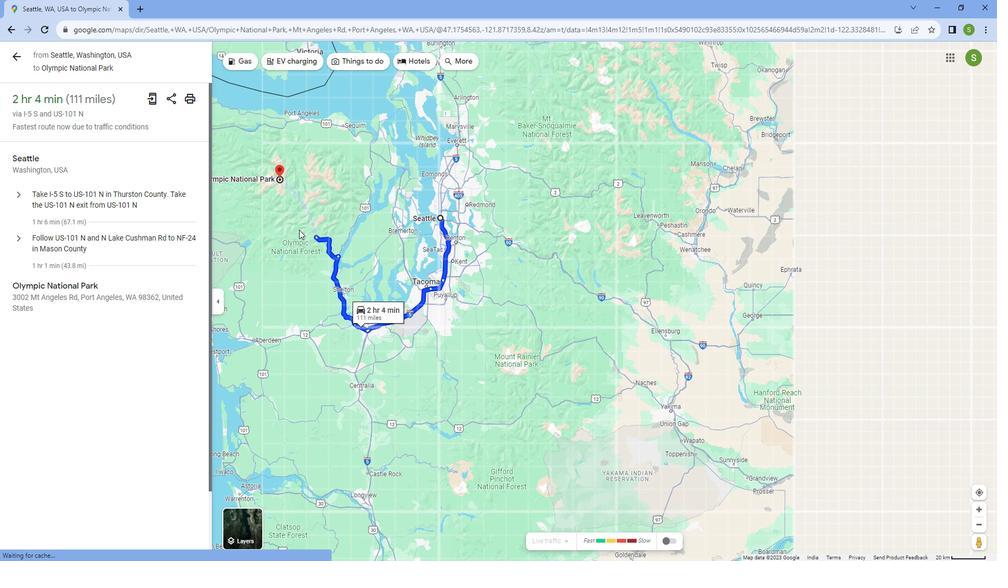 
Action: Mouse scrolled (310, 232) with delta (0, 0)
Screenshot: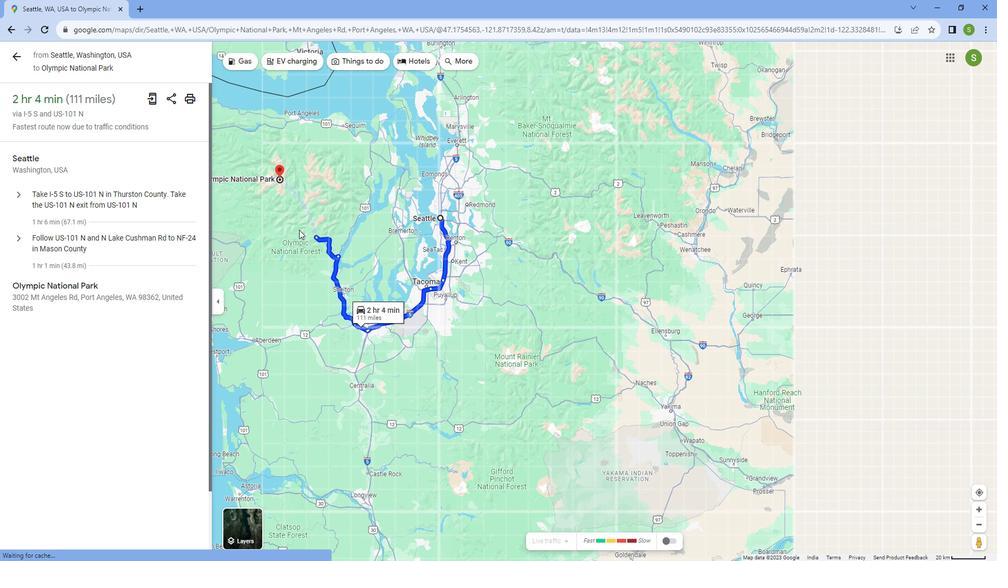 
Action: Mouse scrolled (310, 232) with delta (0, 0)
Screenshot: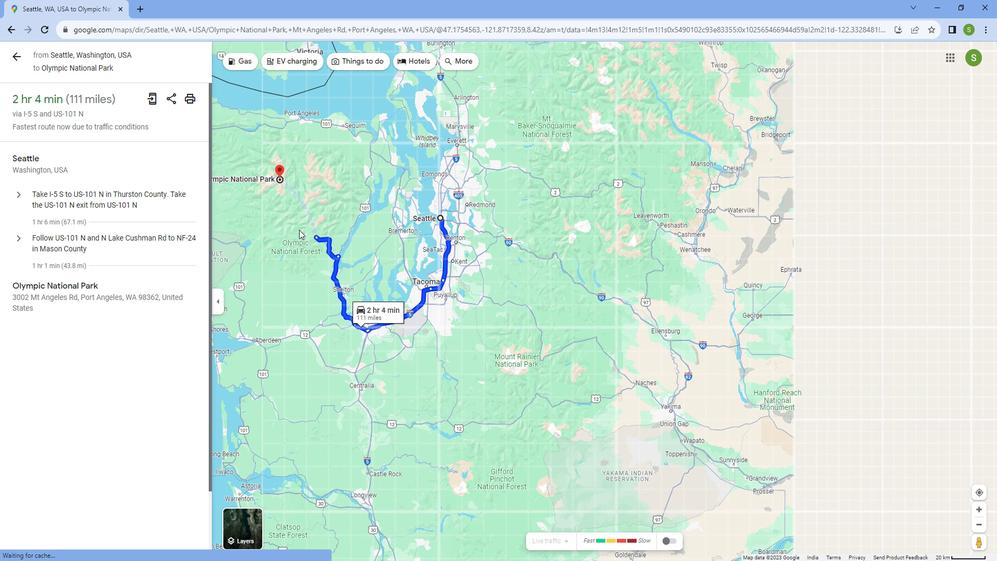 
Action: Mouse scrolled (310, 232) with delta (0, 0)
Screenshot: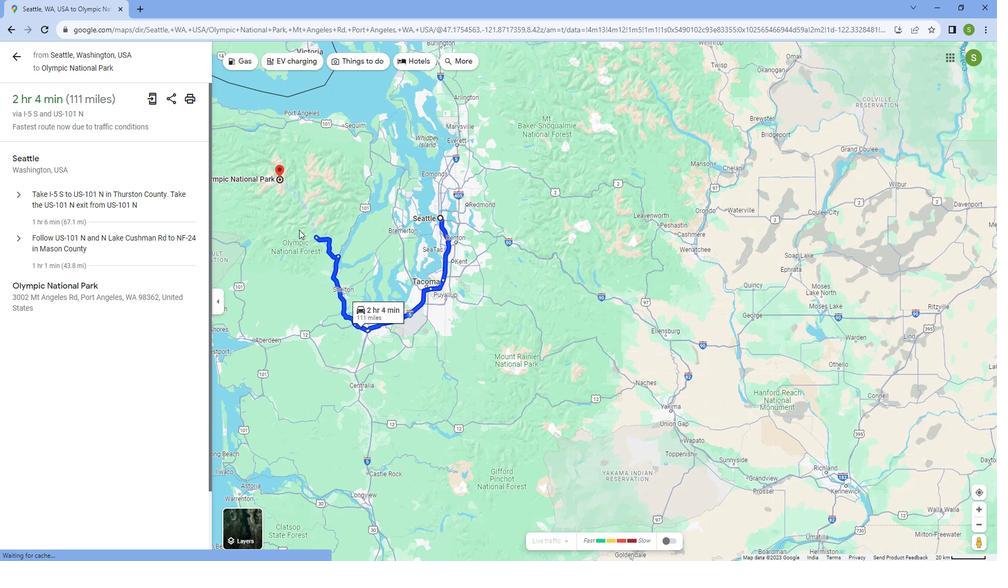 
Action: Mouse scrolled (310, 231) with delta (0, 0)
Screenshot: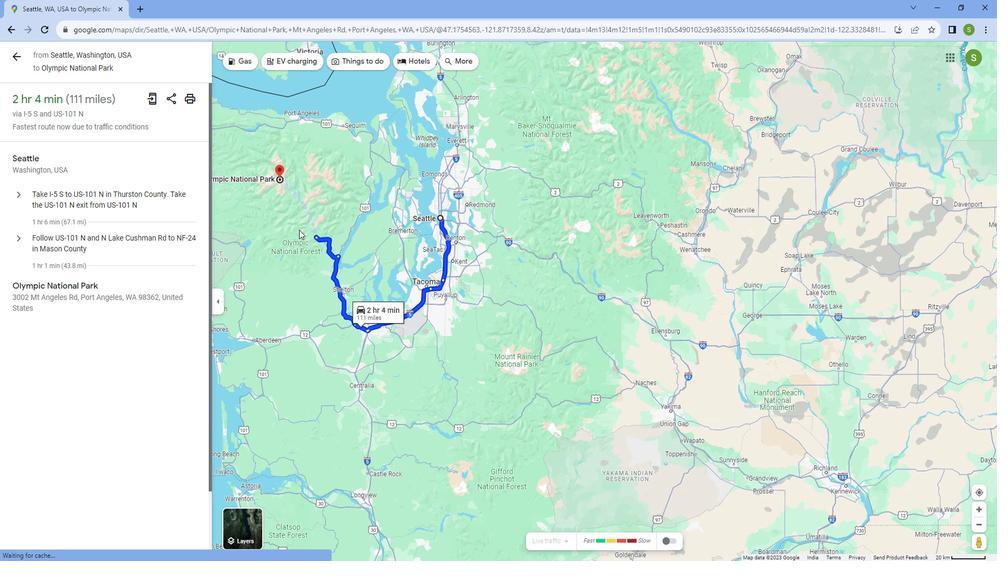 
Action: Mouse moved to (253, 165)
Screenshot: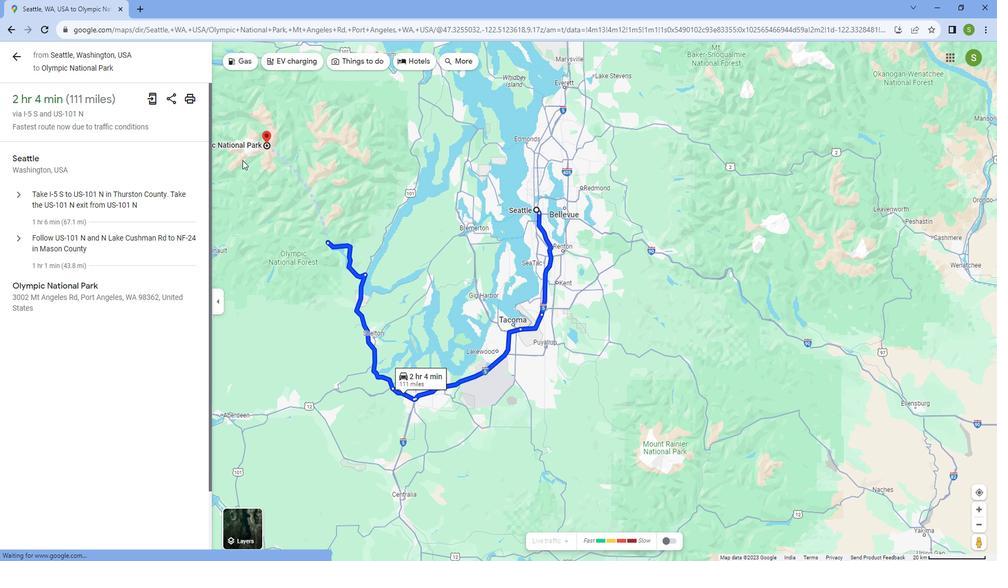 
Action: Mouse pressed left at (253, 165)
Screenshot: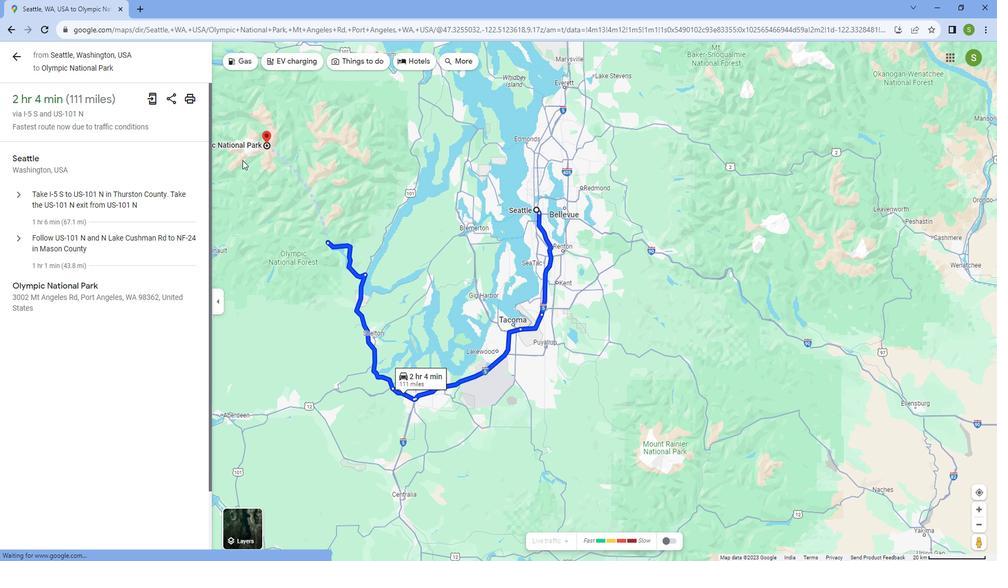 
Action: Mouse moved to (339, 182)
Screenshot: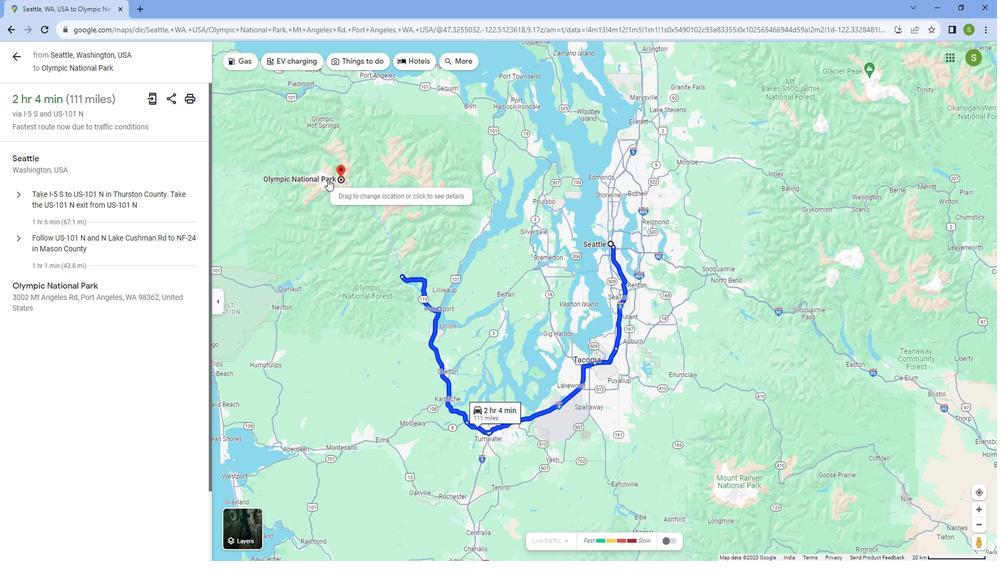 
Action: Mouse scrolled (339, 182) with delta (0, 0)
Screenshot: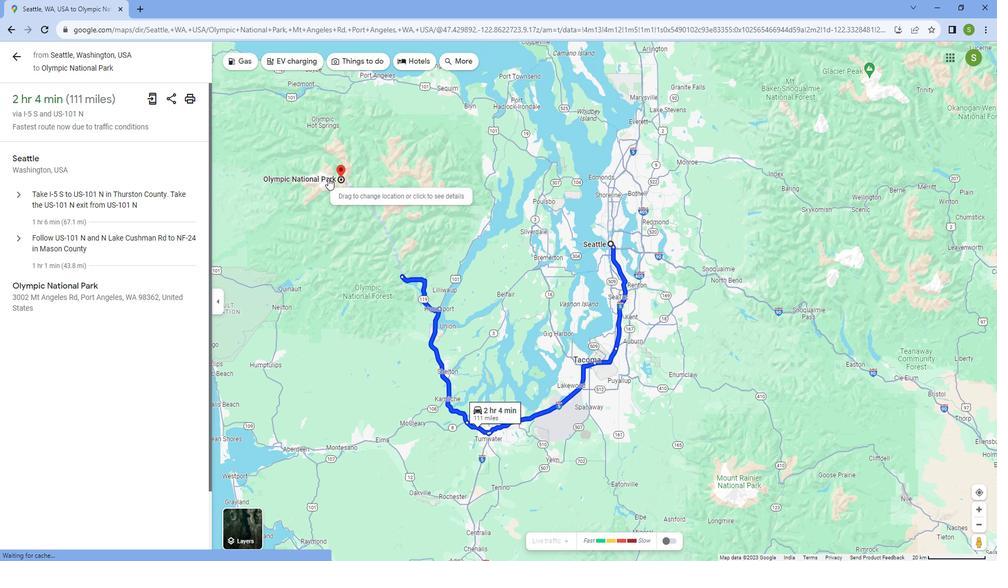 
Action: Mouse scrolled (339, 182) with delta (0, 0)
Screenshot: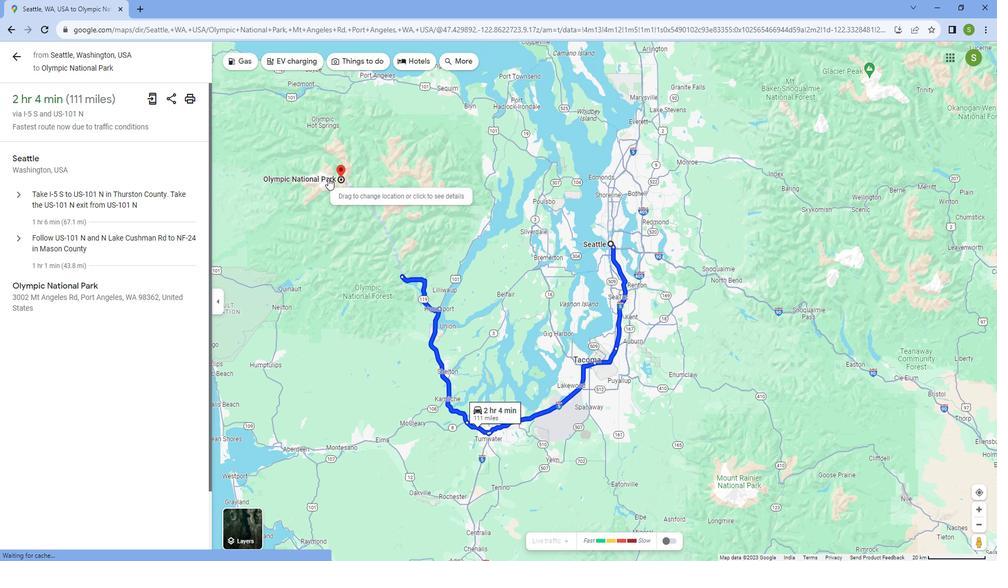 
Action: Mouse scrolled (339, 182) with delta (0, 0)
Screenshot: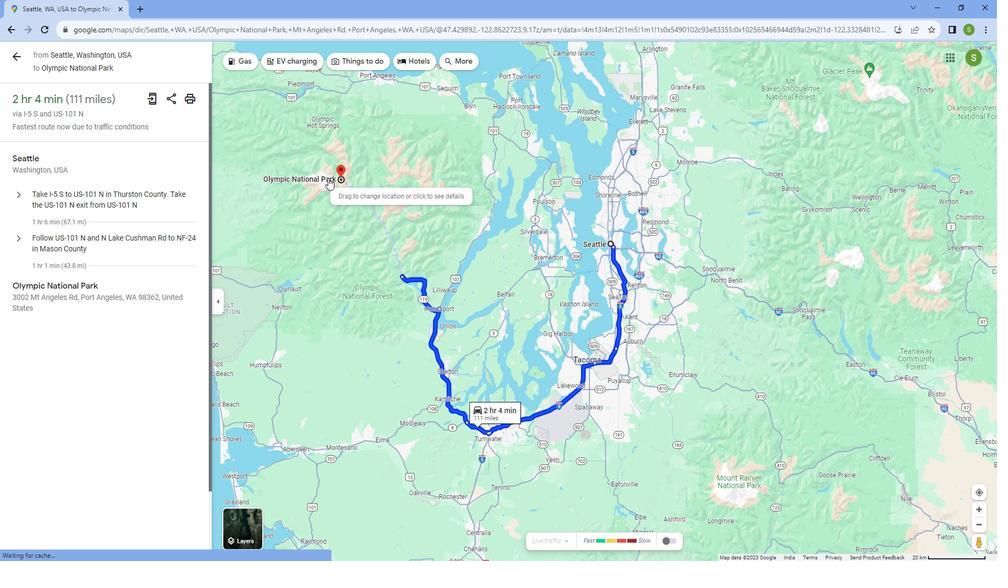 
Action: Mouse scrolled (339, 182) with delta (0, 0)
Screenshot: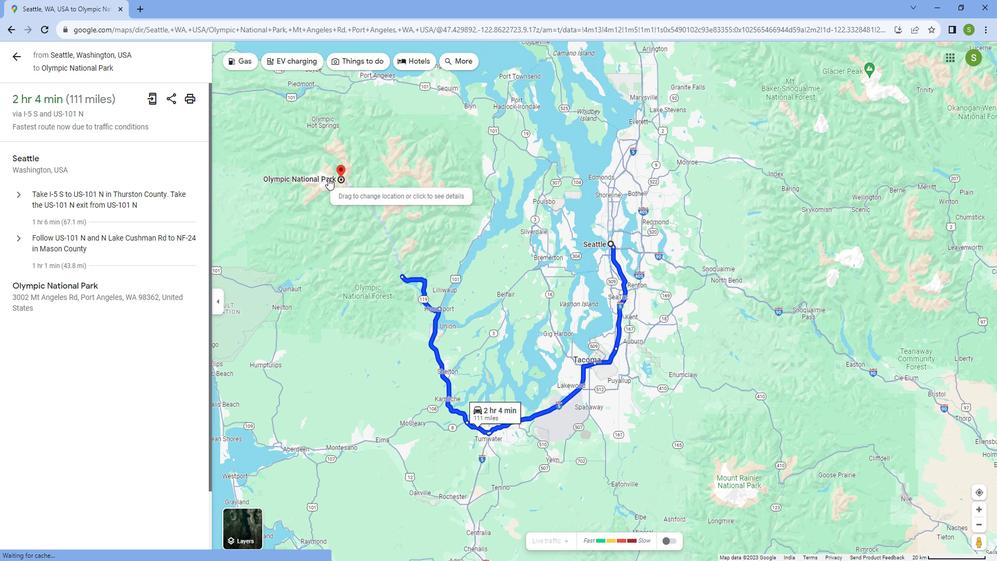 
Action: Mouse scrolled (339, 182) with delta (0, 0)
Screenshot: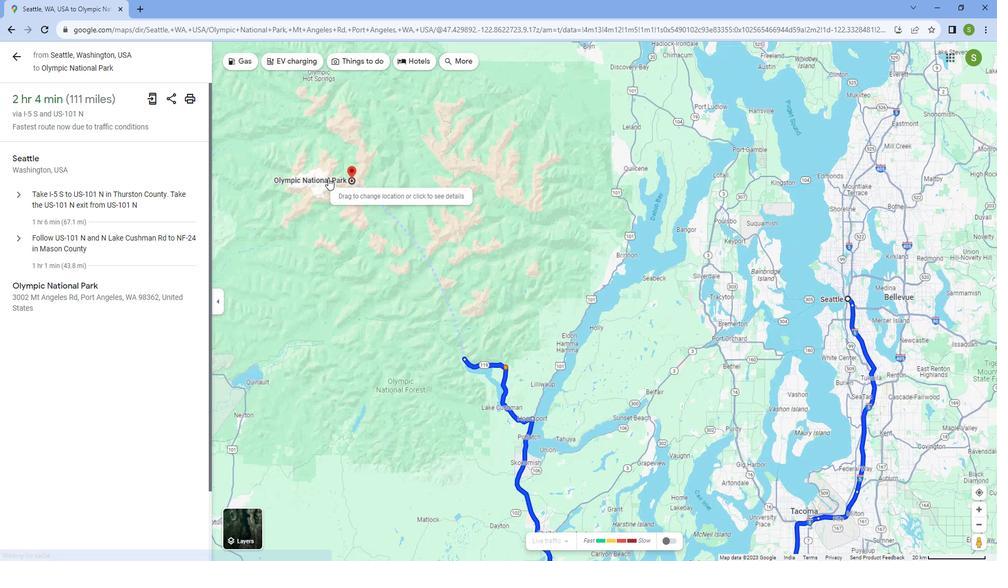 
Action: Mouse scrolled (339, 182) with delta (0, 0)
Screenshot: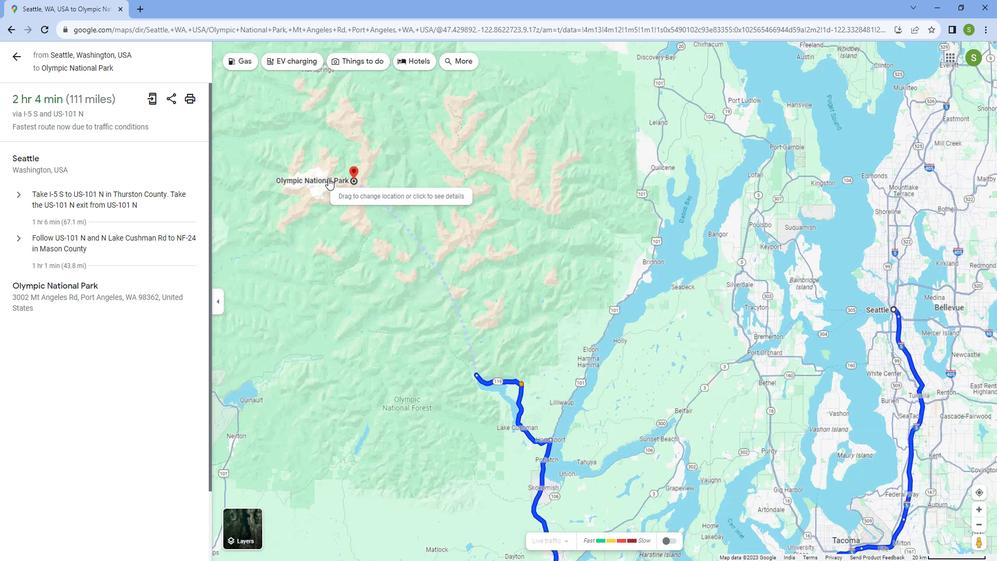 
Action: Mouse scrolled (339, 182) with delta (0, 0)
Screenshot: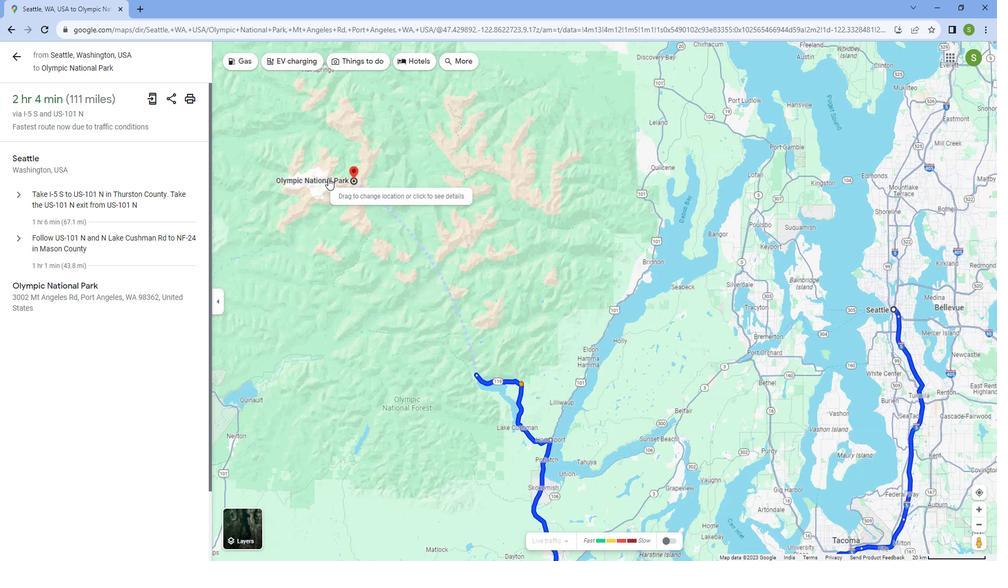 
Action: Mouse scrolled (339, 182) with delta (0, 0)
Screenshot: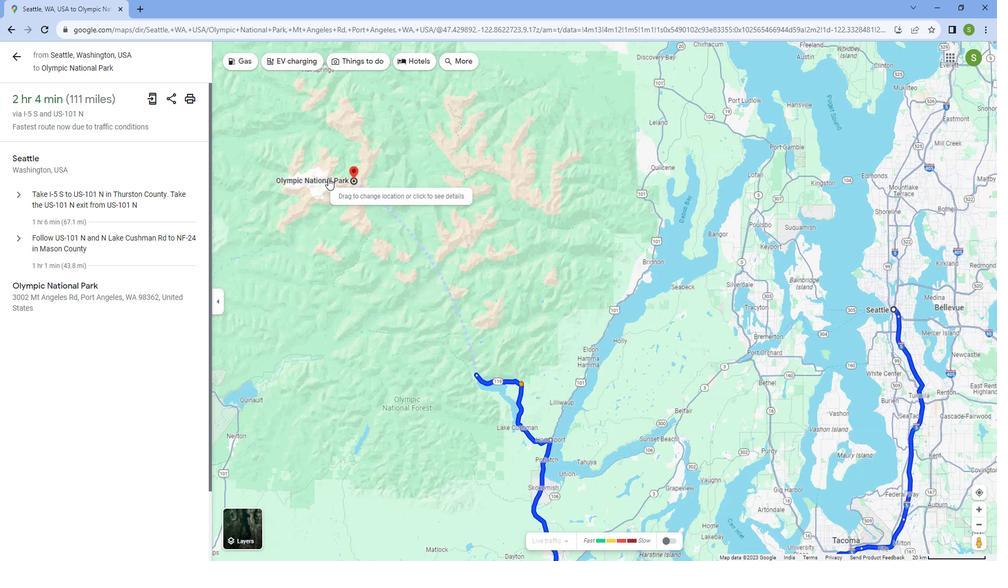 
Action: Mouse scrolled (339, 182) with delta (0, 0)
Screenshot: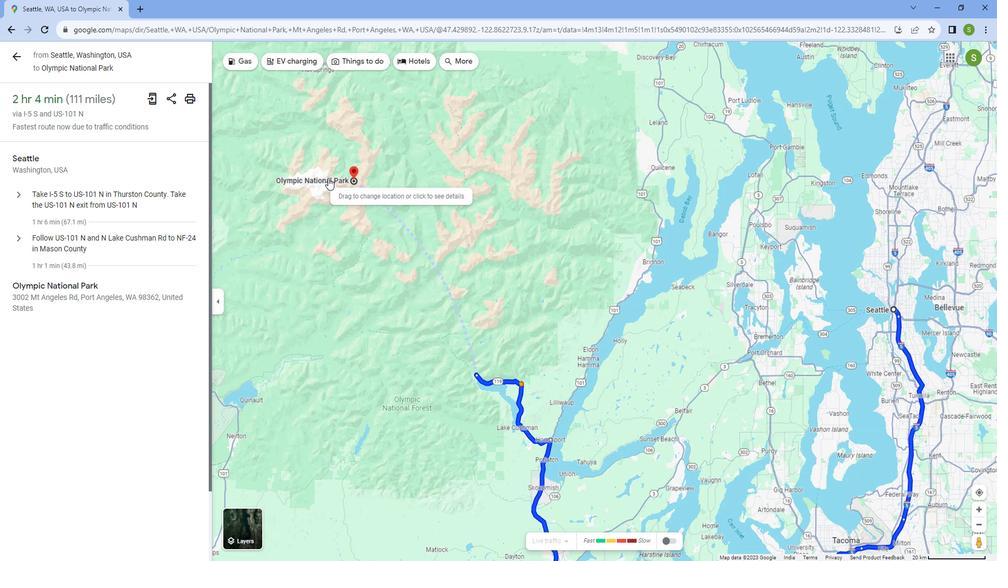 
Action: Mouse scrolled (339, 182) with delta (0, 0)
Screenshot: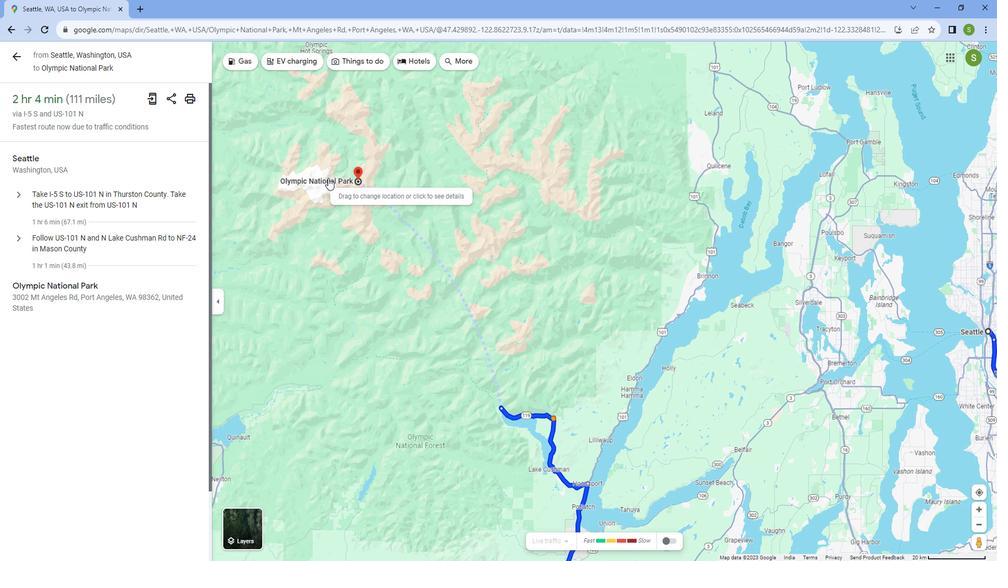 
Action: Mouse scrolled (339, 182) with delta (0, 0)
Screenshot: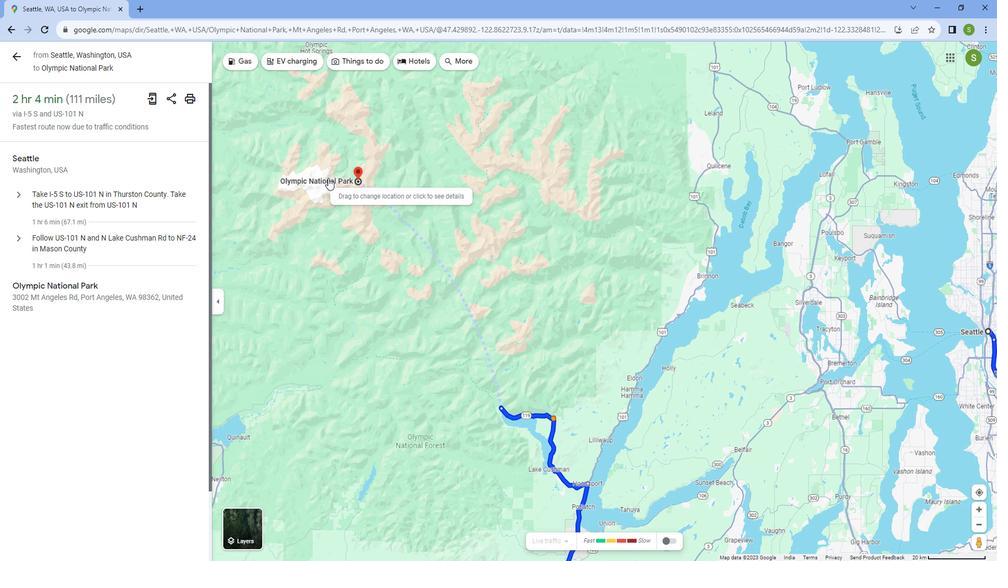 
Action: Mouse scrolled (339, 182) with delta (0, 0)
Screenshot: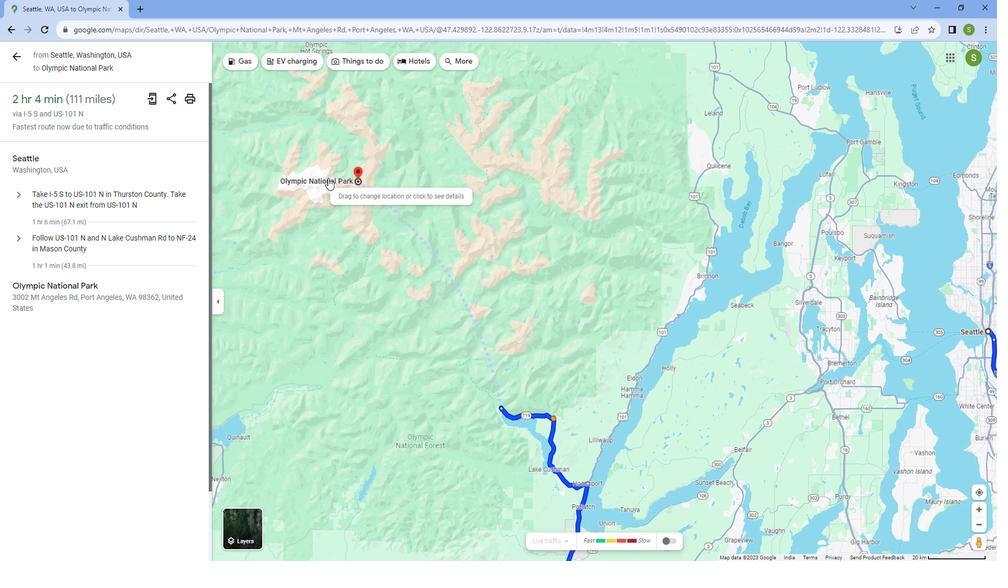 
Action: Mouse scrolled (339, 182) with delta (0, 0)
Screenshot: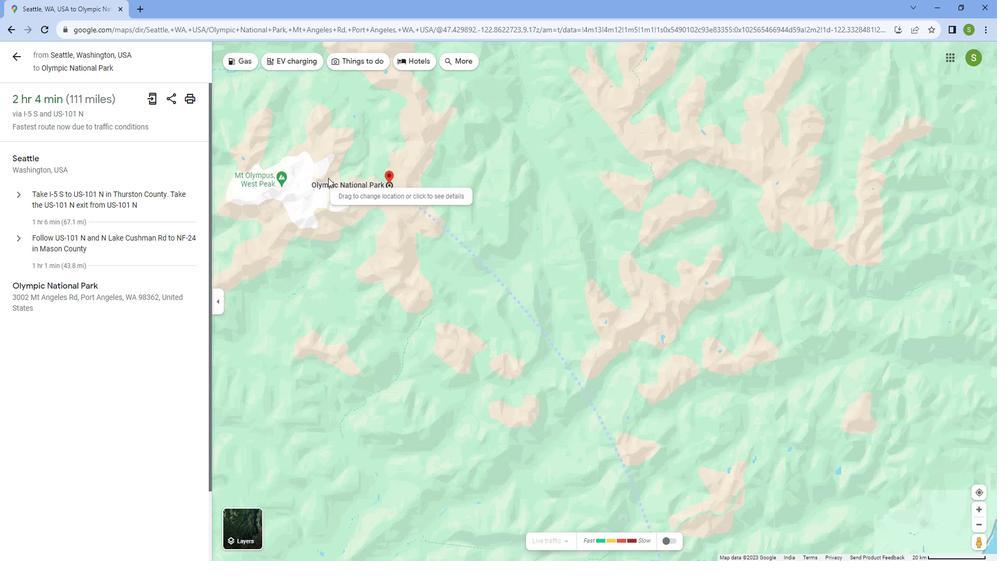 
Action: Mouse scrolled (339, 182) with delta (0, 0)
Screenshot: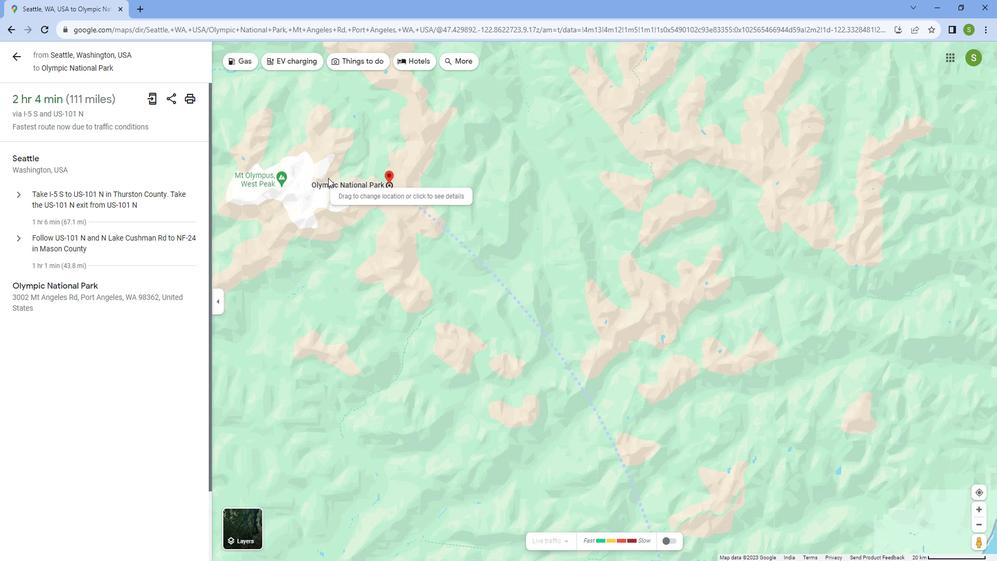 
Action: Mouse scrolled (339, 181) with delta (0, 0)
Screenshot: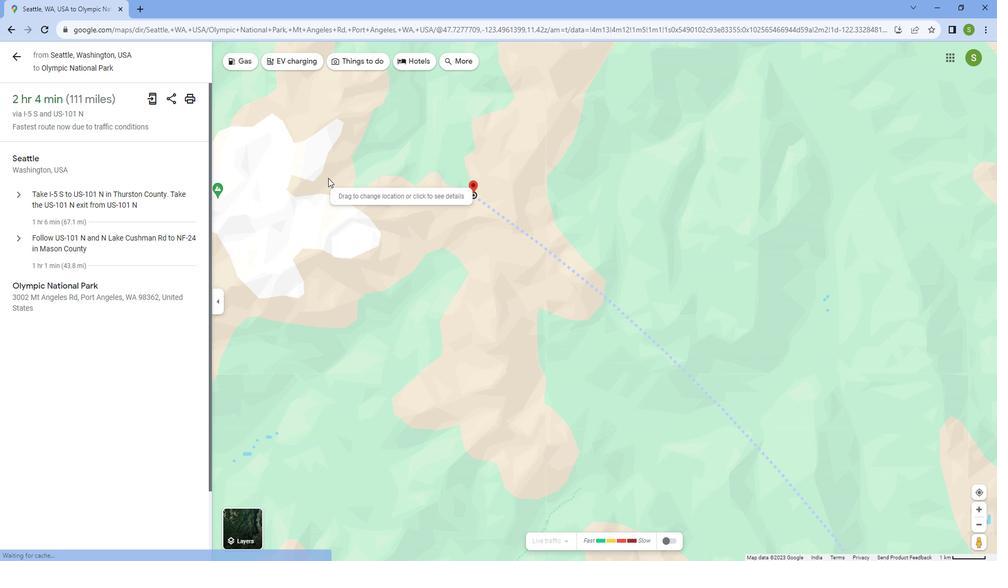 
Action: Mouse scrolled (339, 181) with delta (0, 0)
Screenshot: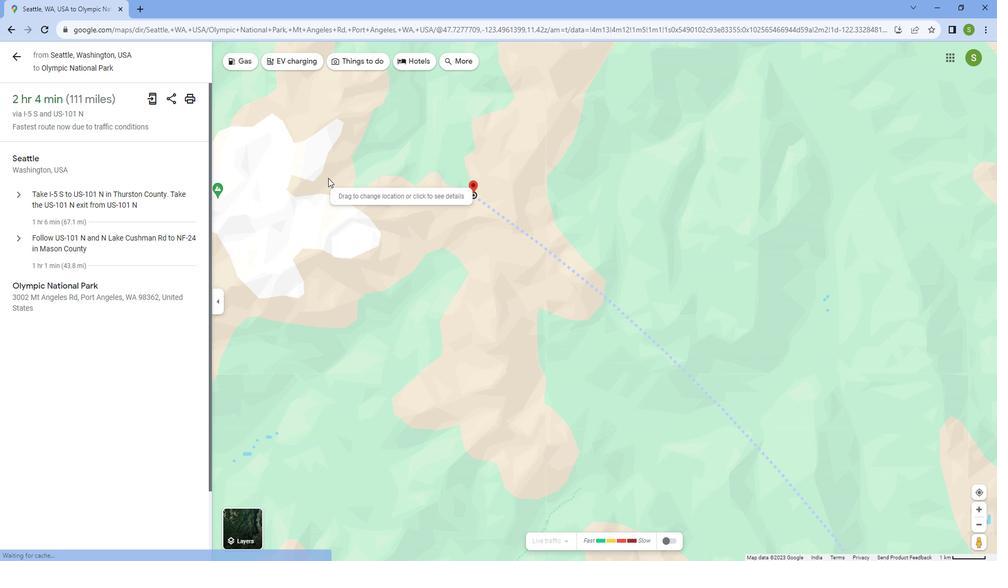 
Action: Mouse scrolled (339, 181) with delta (0, 0)
Screenshot: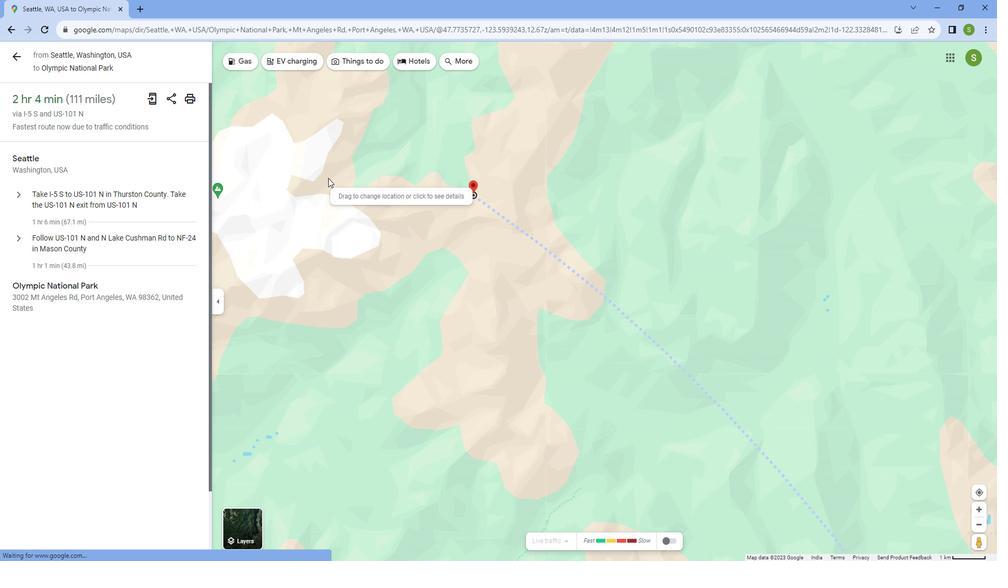 
Action: Mouse scrolled (339, 181) with delta (0, 0)
Screenshot: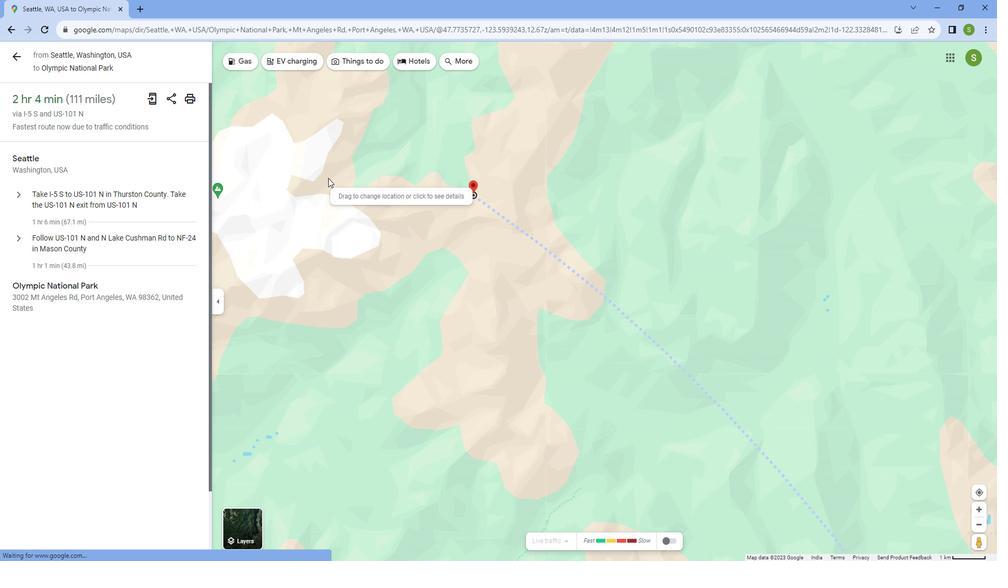 
Action: Mouse scrolled (339, 181) with delta (0, 0)
Screenshot: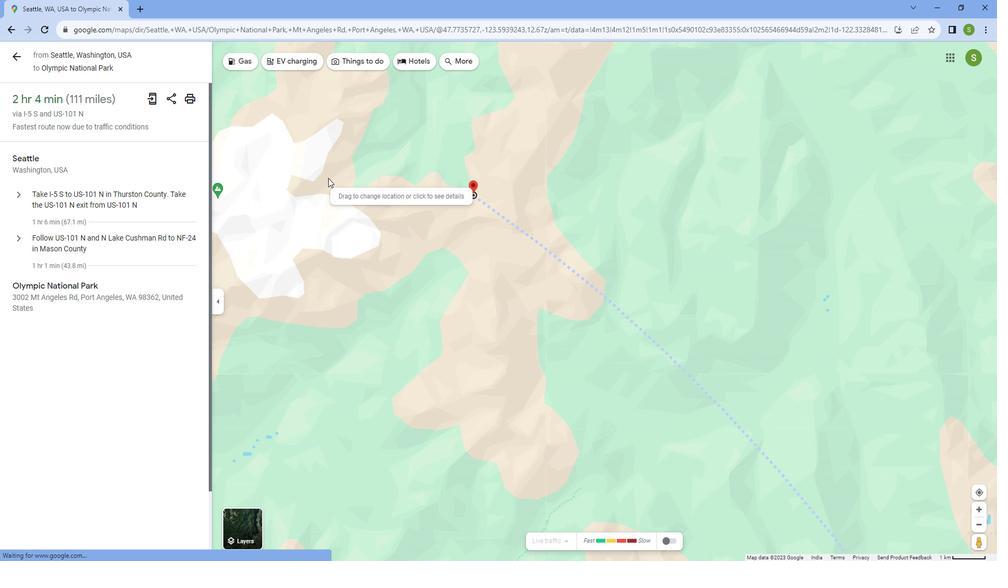 
Action: Mouse scrolled (339, 181) with delta (0, 0)
Screenshot: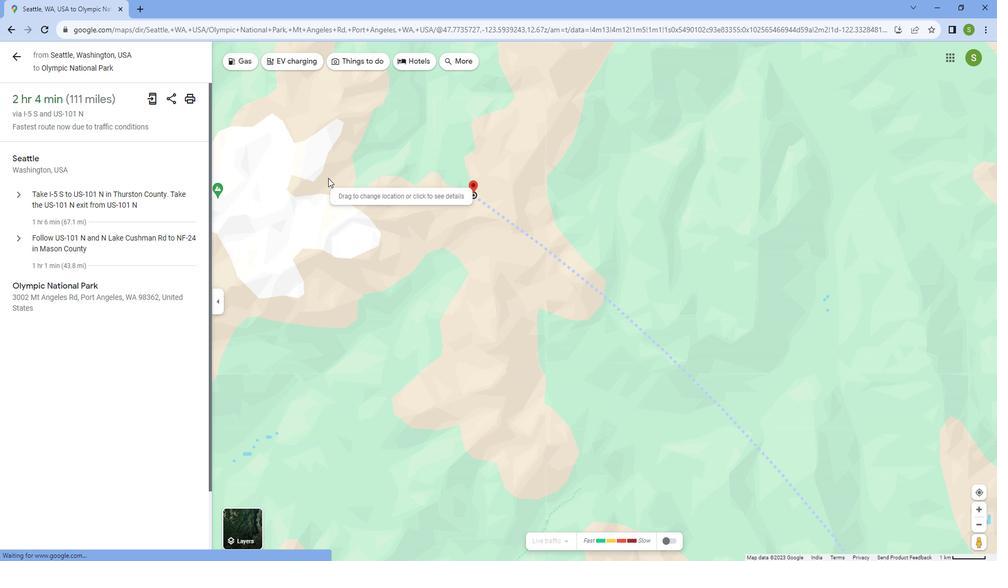 
Action: Mouse scrolled (339, 181) with delta (0, 0)
Screenshot: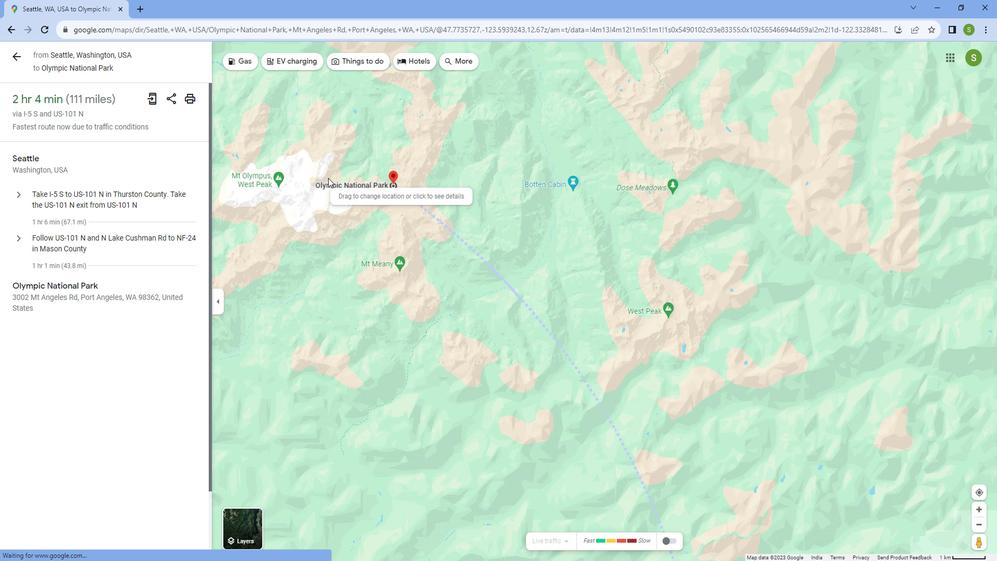 
Action: Mouse scrolled (339, 181) with delta (0, 0)
Screenshot: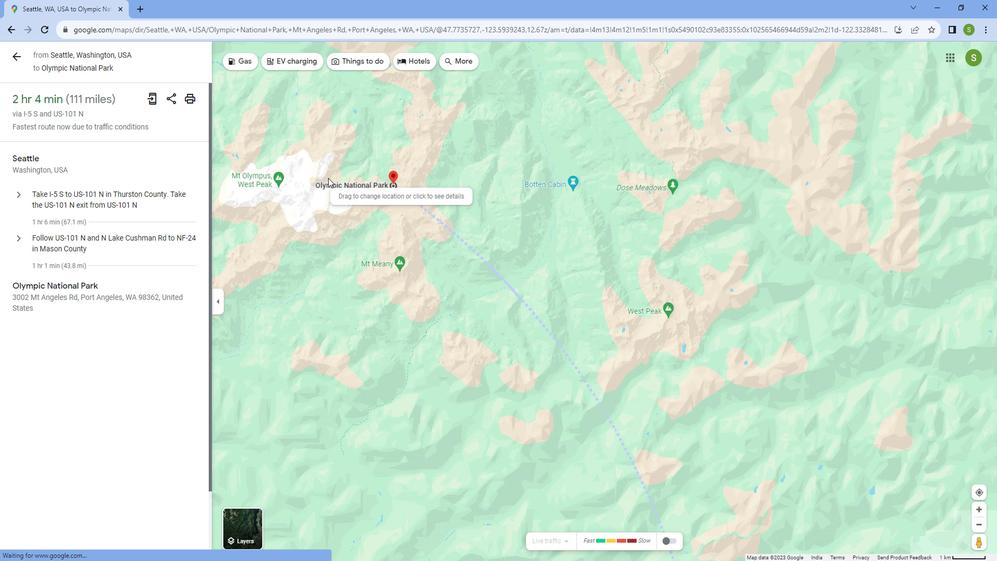 
Action: Mouse scrolled (339, 181) with delta (0, 0)
Screenshot: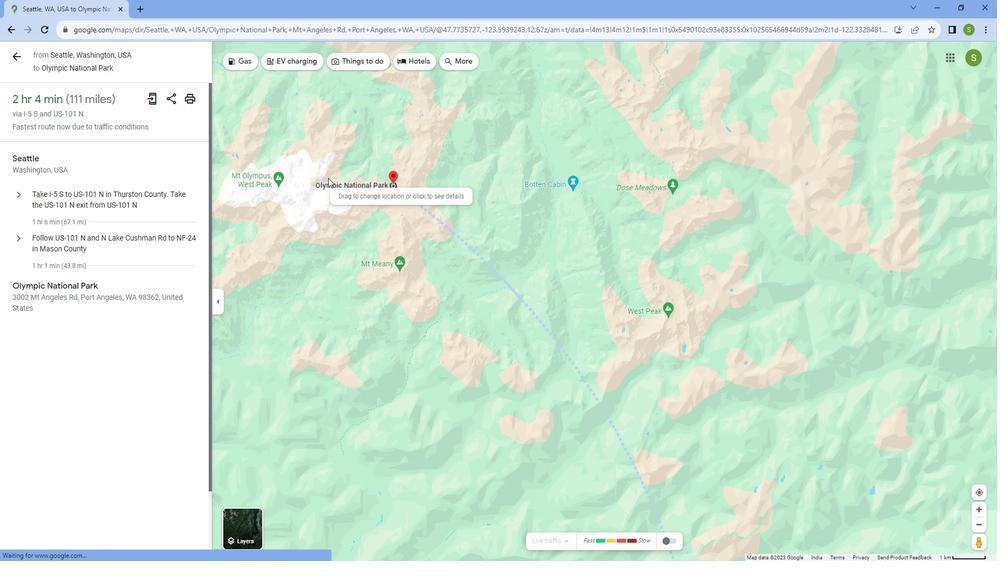 
Action: Mouse scrolled (339, 181) with delta (0, 0)
Screenshot: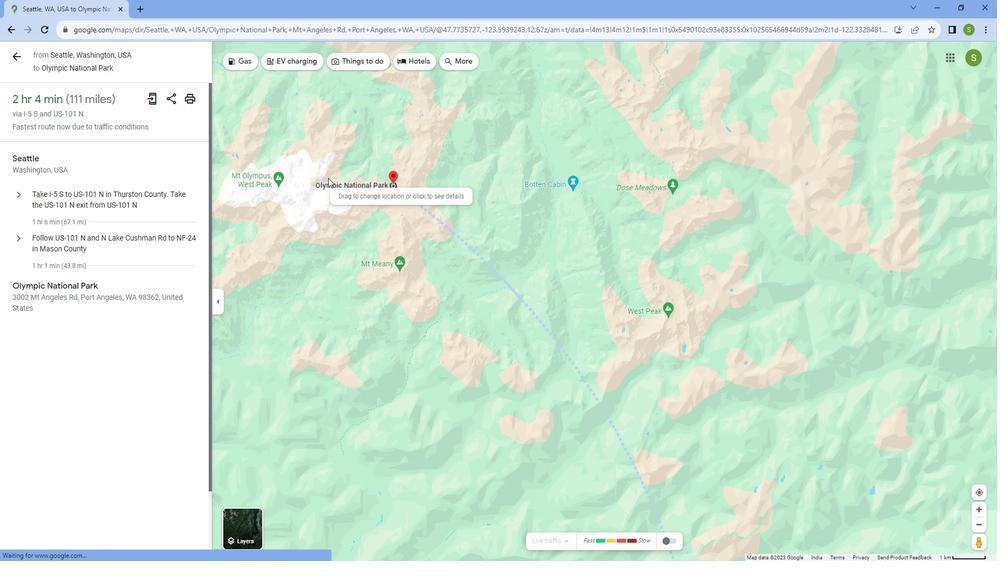 
Action: Mouse scrolled (339, 181) with delta (0, 0)
Screenshot: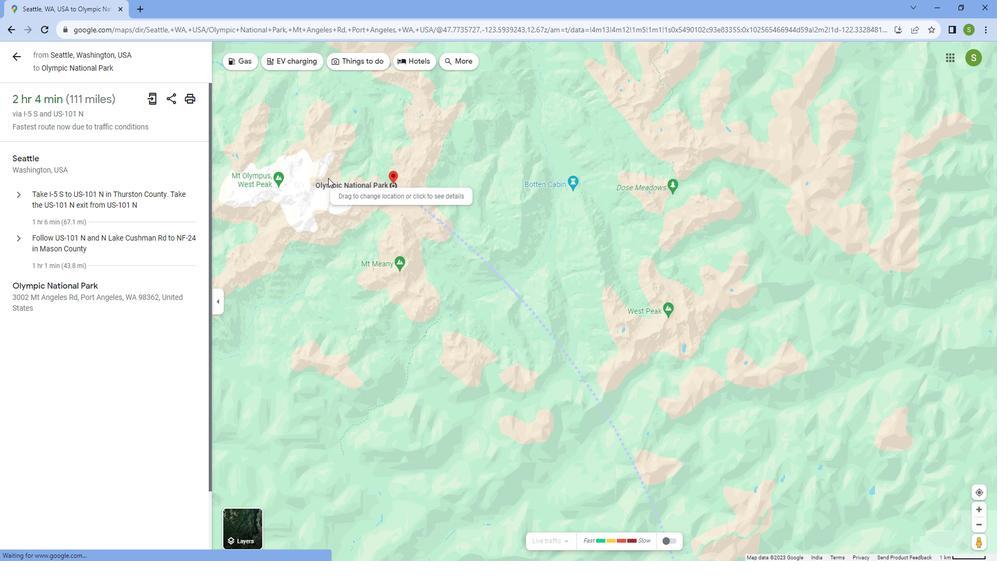 
Action: Mouse scrolled (339, 181) with delta (0, 0)
Screenshot: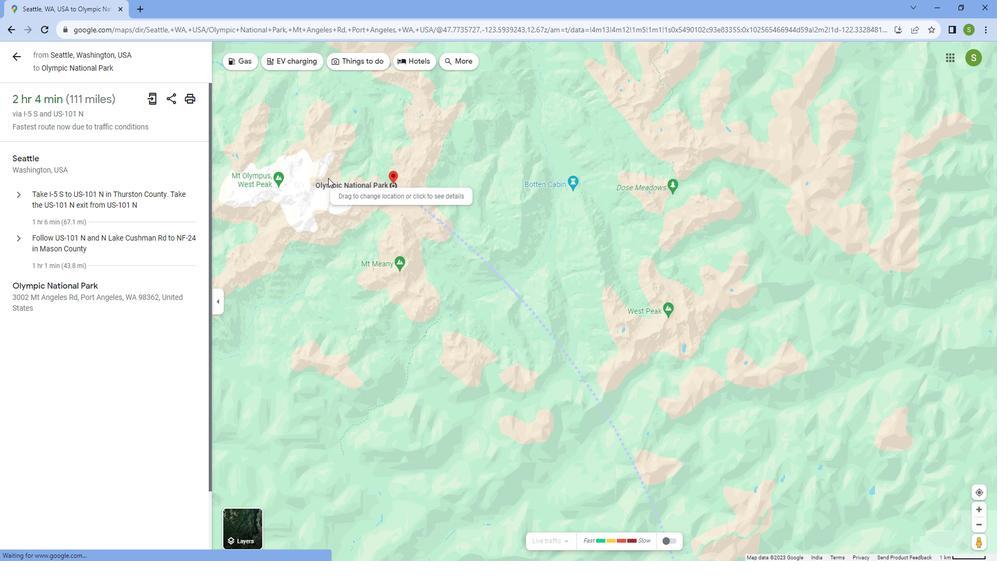 
Action: Mouse scrolled (339, 181) with delta (0, 0)
Screenshot: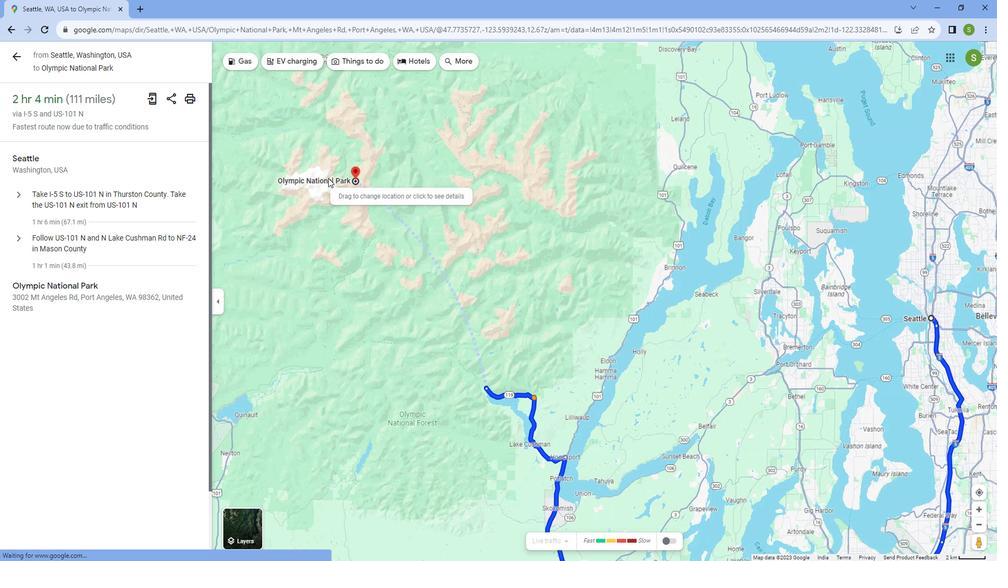 
Action: Mouse scrolled (339, 181) with delta (0, 0)
Screenshot: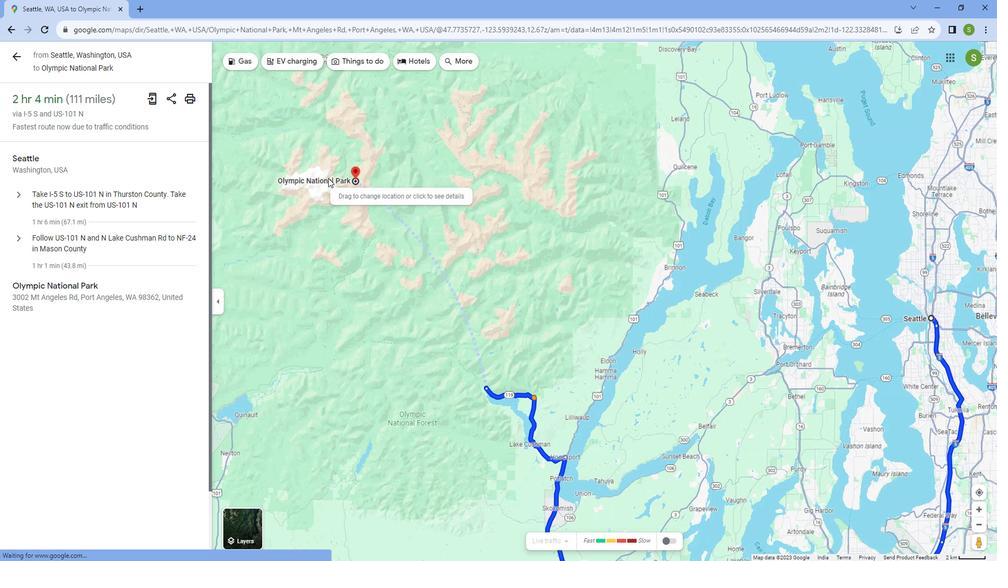 
Action: Mouse scrolled (339, 181) with delta (0, 0)
Screenshot: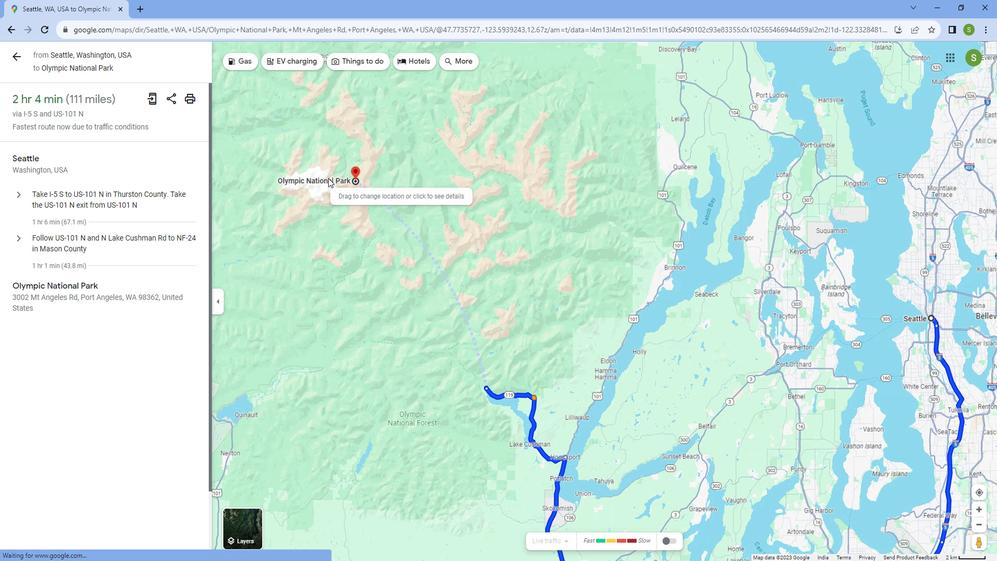 
Action: Mouse scrolled (339, 181) with delta (0, 0)
Screenshot: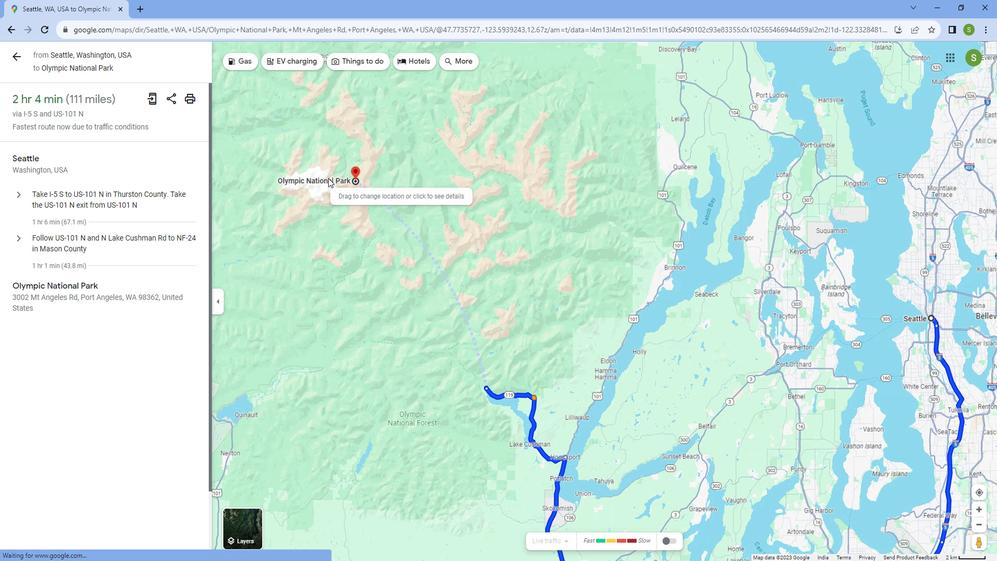 
Action: Mouse scrolled (339, 181) with delta (0, 0)
Screenshot: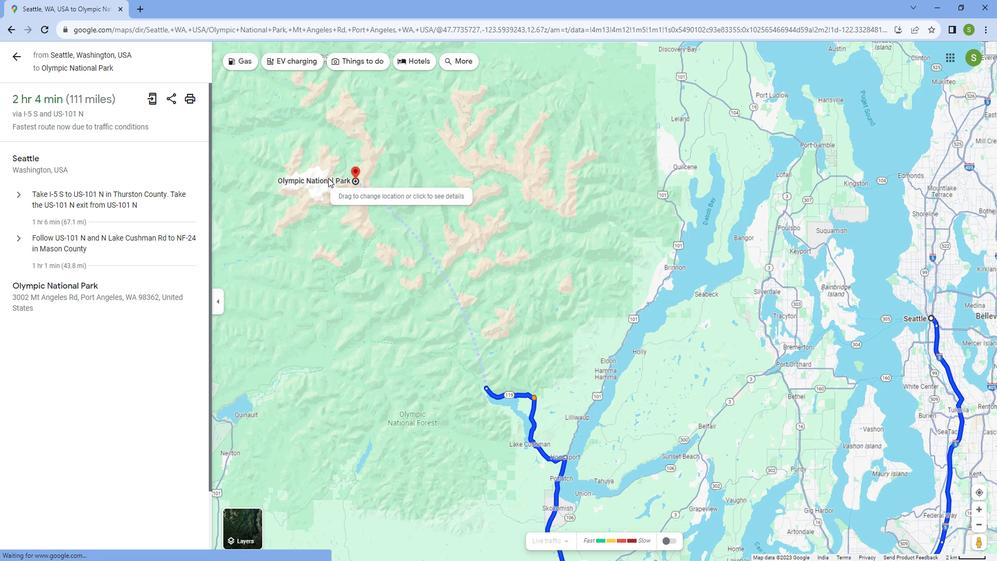 
Action: Mouse scrolled (339, 181) with delta (0, 0)
Screenshot: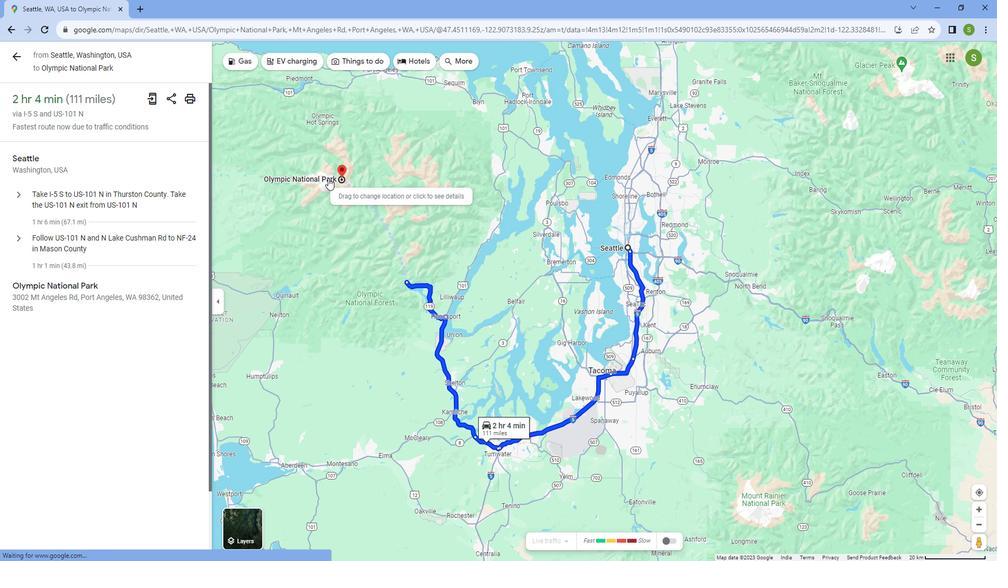 
Action: Mouse scrolled (339, 181) with delta (0, 0)
Screenshot: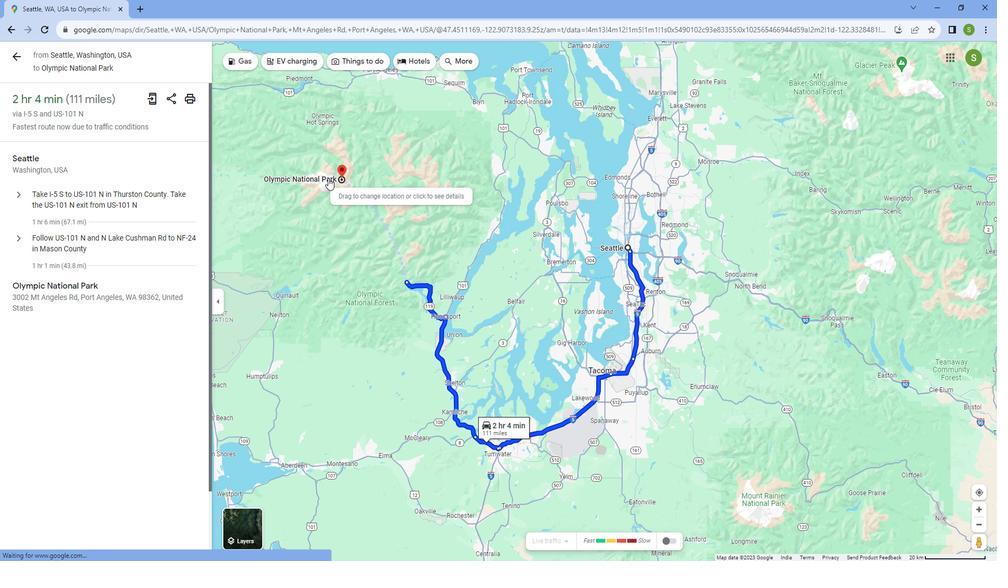 
Action: Mouse scrolled (339, 181) with delta (0, 0)
Screenshot: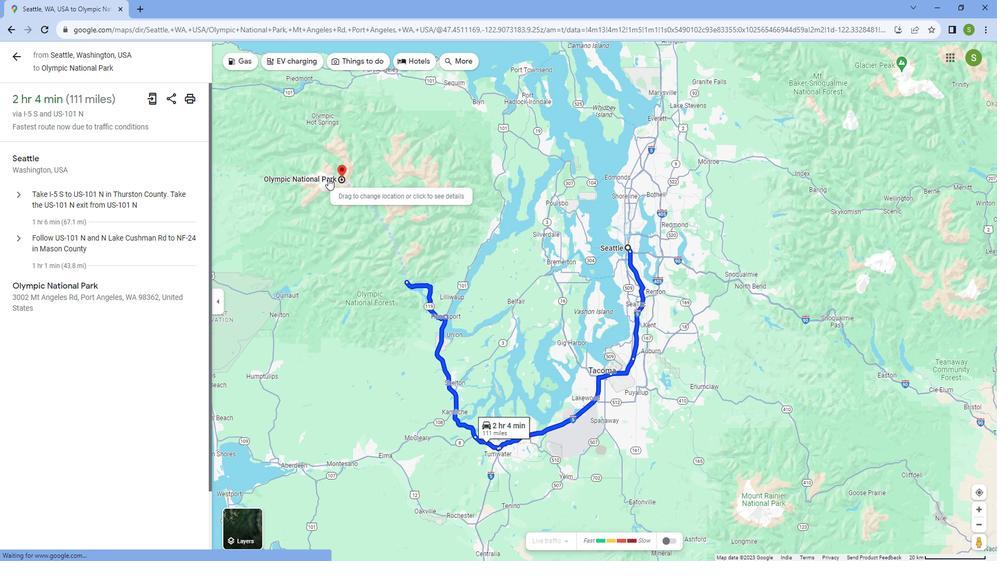 
Action: Mouse moved to (641, 223)
Screenshot: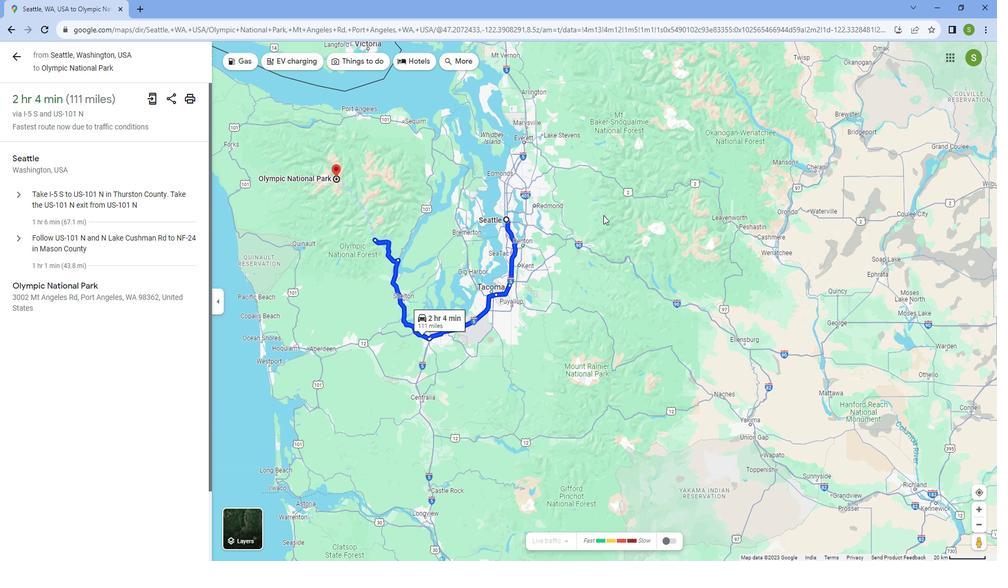 
